 Task: Add a signature Jordan Davis containing Best wishes for a happy National Disability Day, Jordan Davis to email address softage.5@softage.net and add a label Coding
Action: Mouse moved to (995, 81)
Screenshot: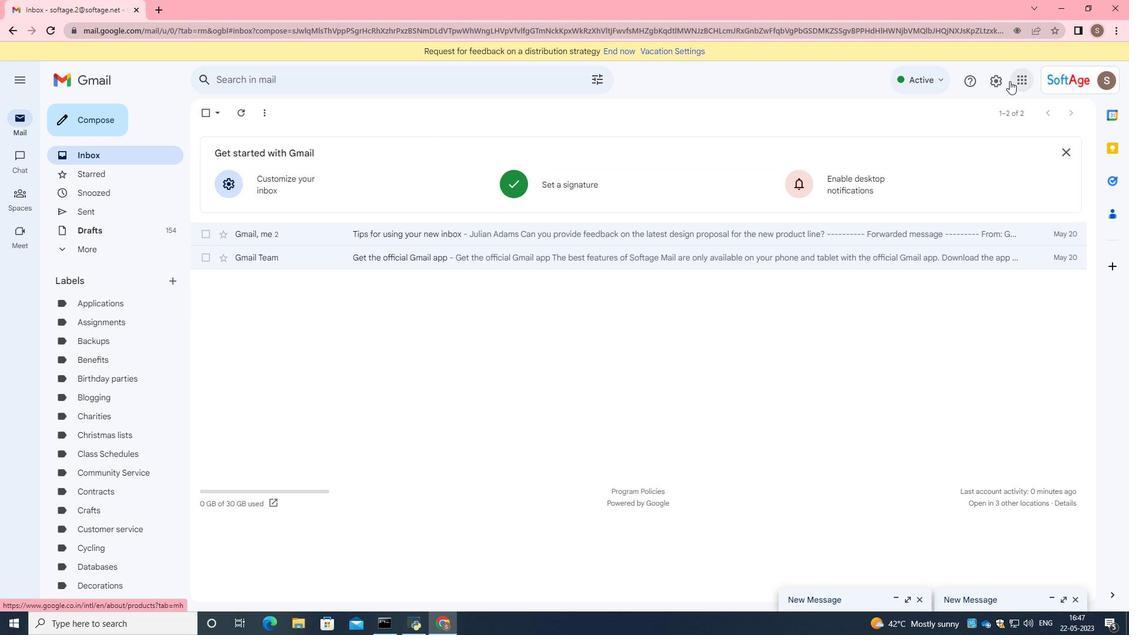 
Action: Mouse pressed left at (995, 81)
Screenshot: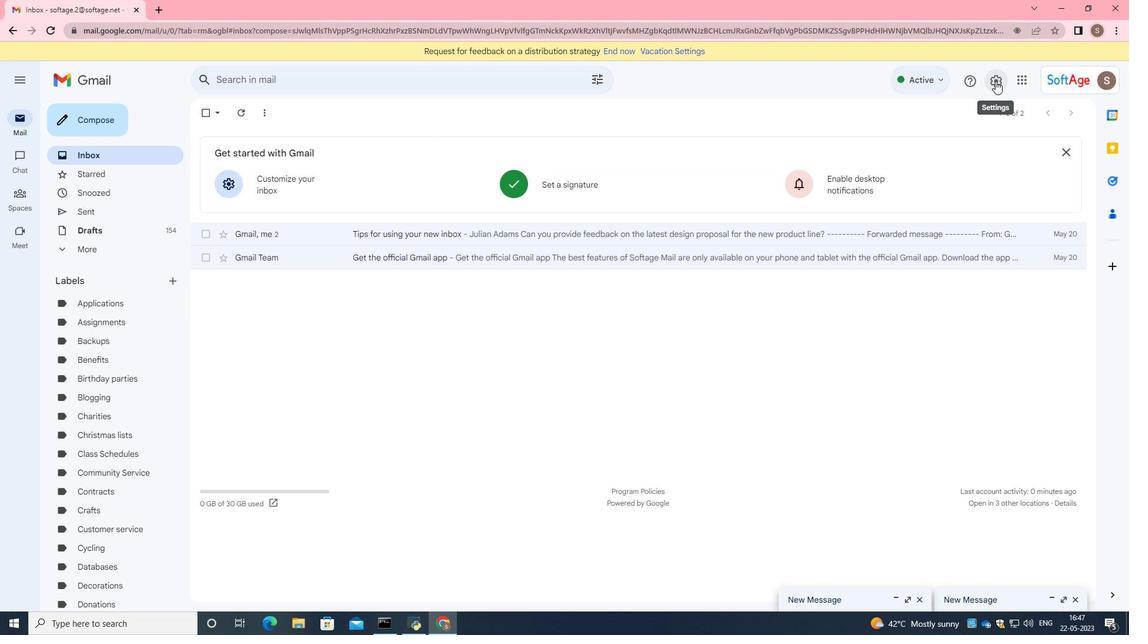 
Action: Mouse moved to (979, 134)
Screenshot: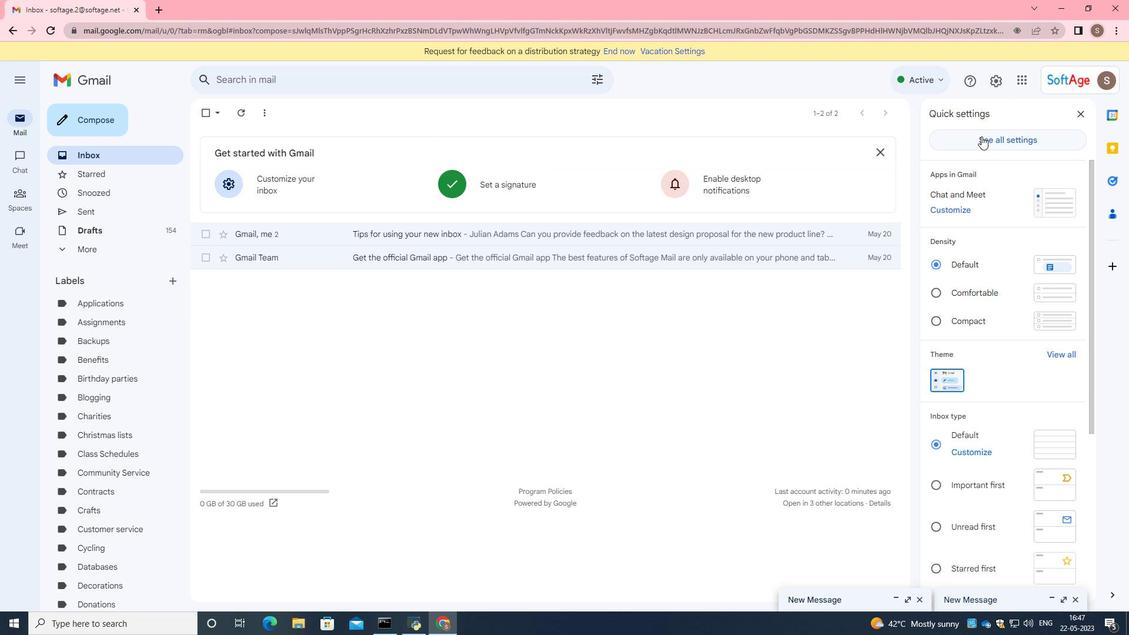 
Action: Mouse pressed left at (979, 134)
Screenshot: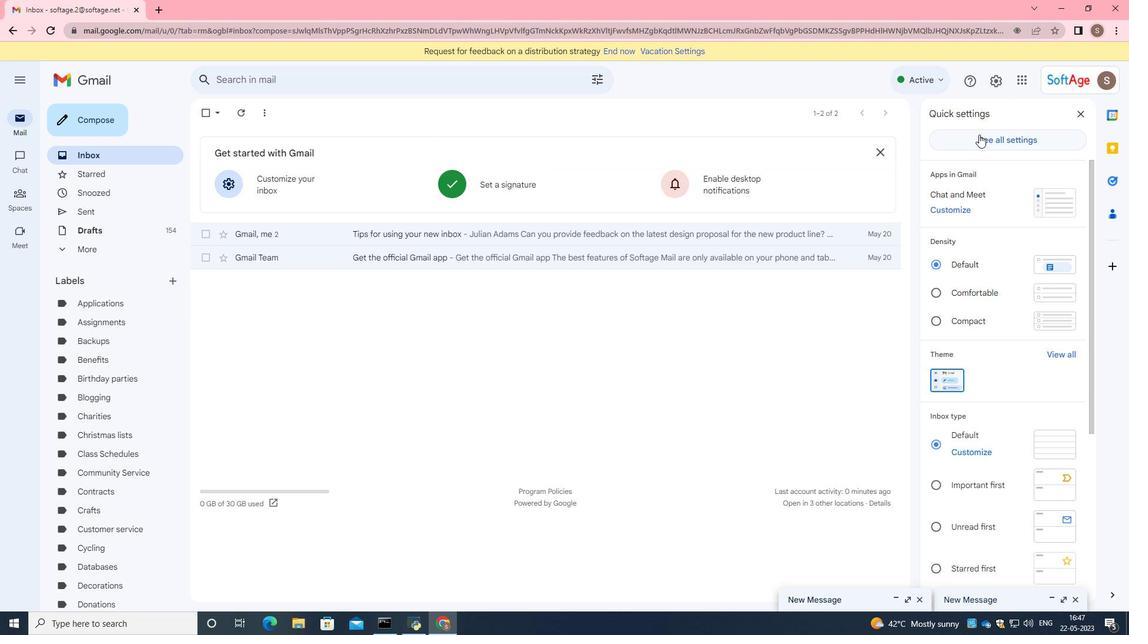 
Action: Mouse moved to (739, 291)
Screenshot: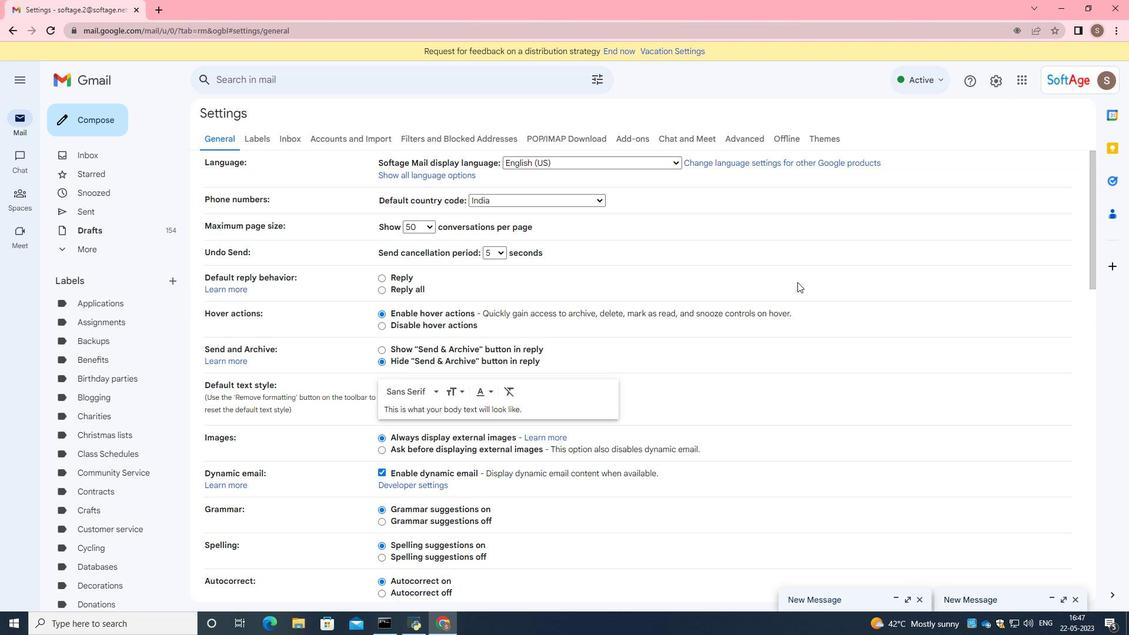 
Action: Mouse scrolled (739, 290) with delta (0, 0)
Screenshot: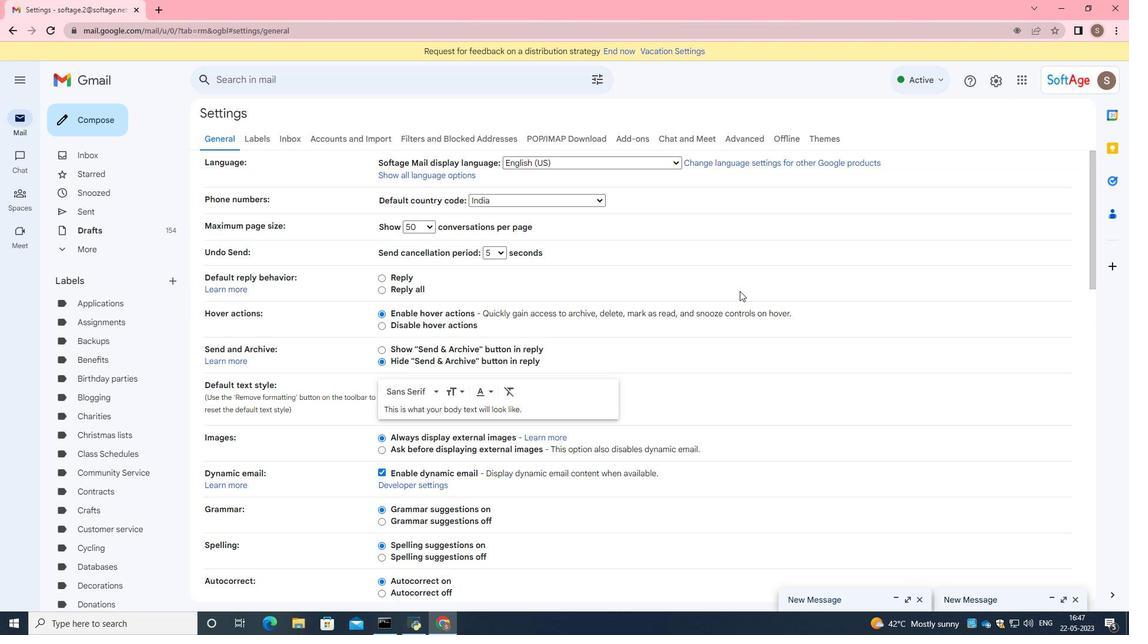 
Action: Mouse scrolled (739, 290) with delta (0, 0)
Screenshot: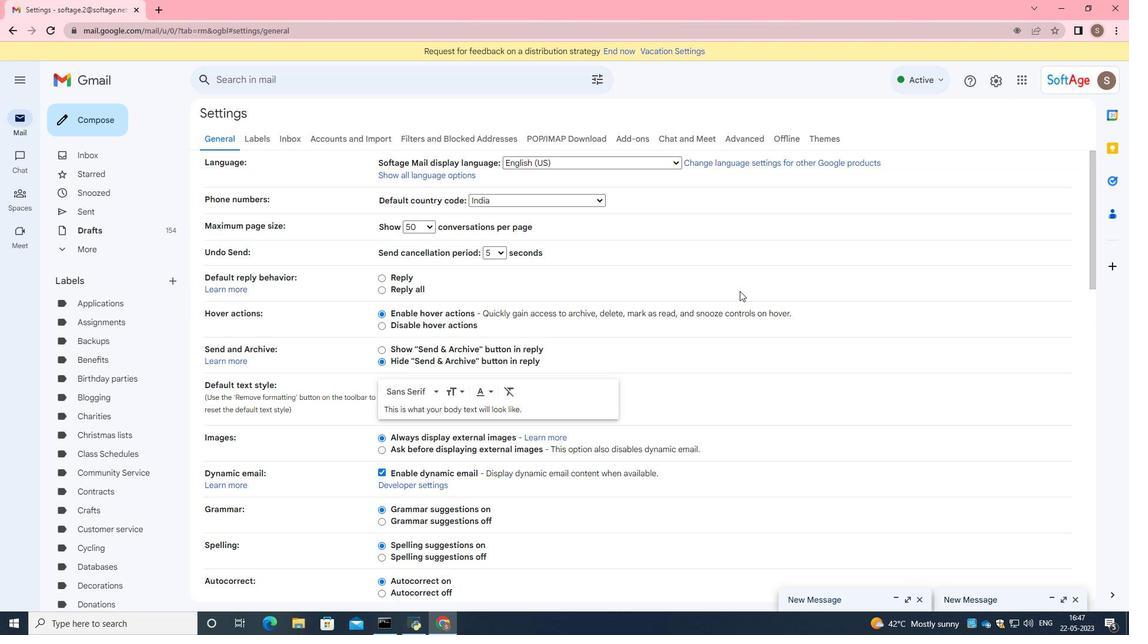 
Action: Mouse scrolled (739, 290) with delta (0, 0)
Screenshot: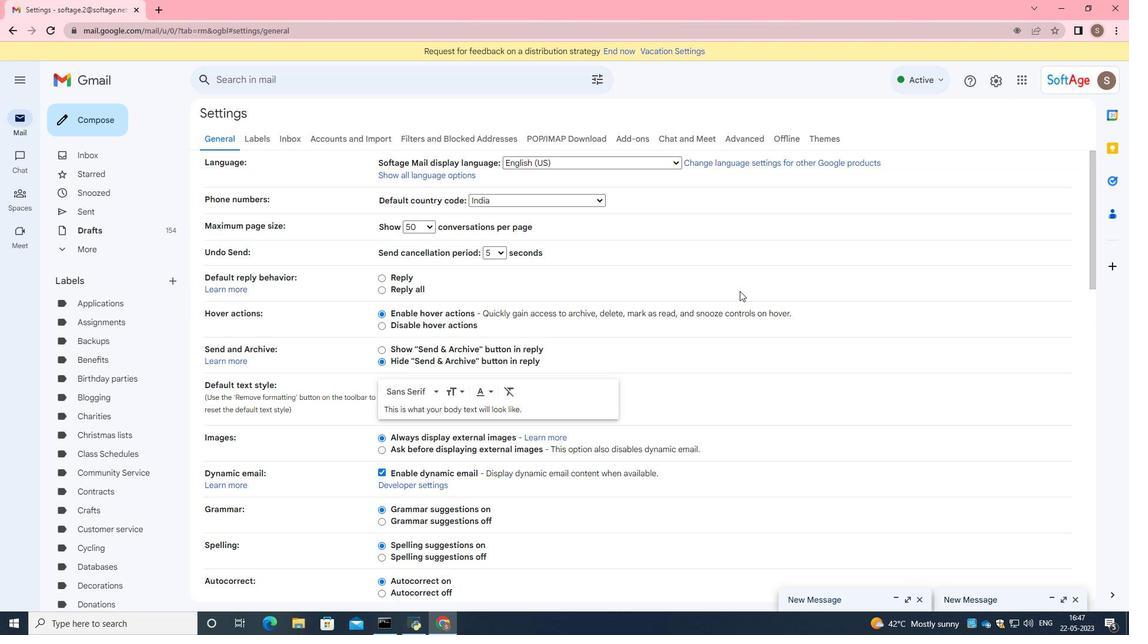 
Action: Mouse scrolled (739, 290) with delta (0, 0)
Screenshot: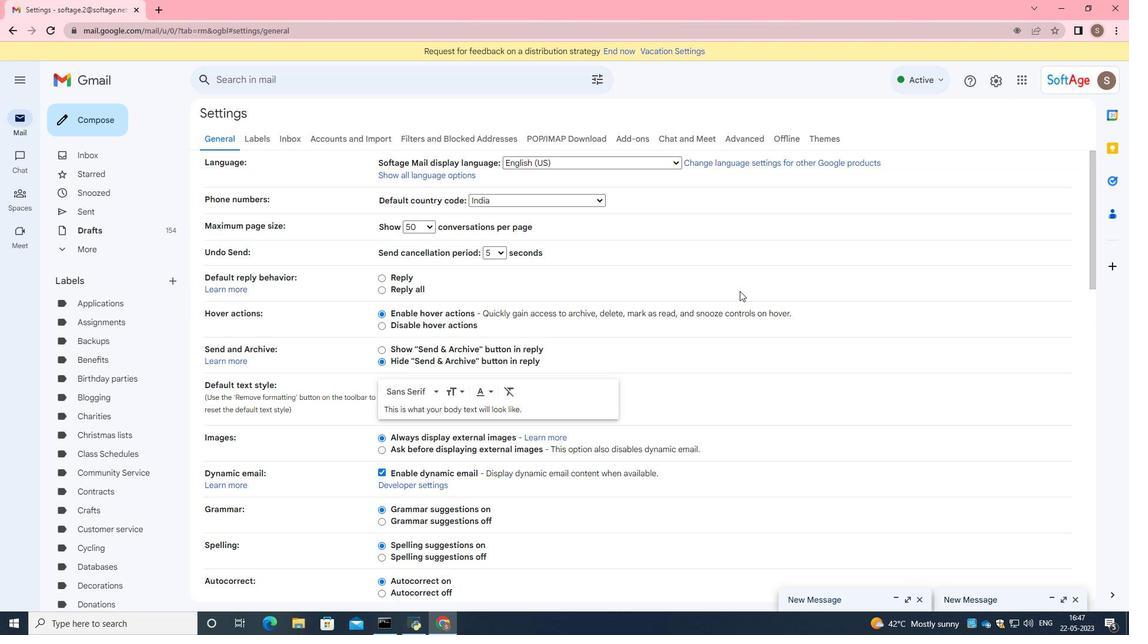 
Action: Mouse scrolled (739, 290) with delta (0, 0)
Screenshot: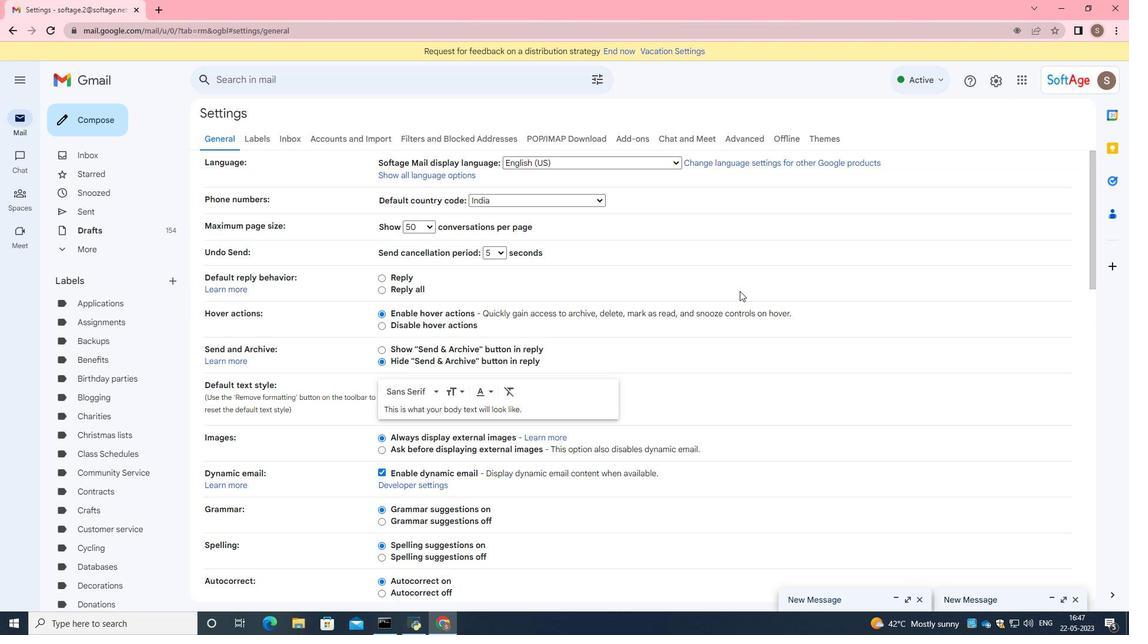 
Action: Mouse scrolled (739, 290) with delta (0, 0)
Screenshot: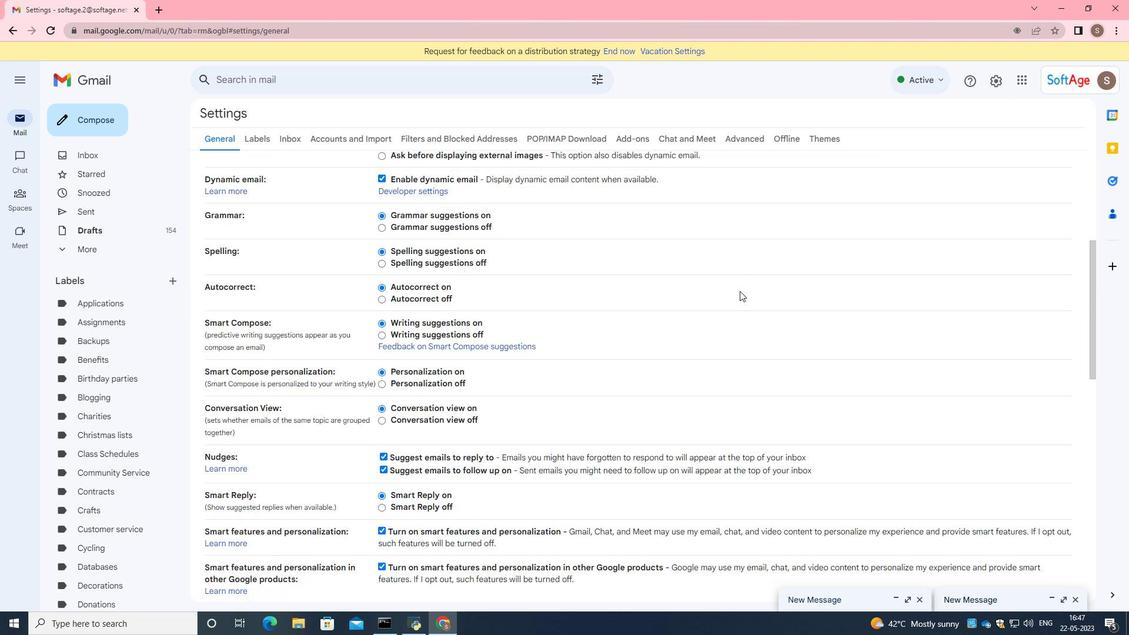 
Action: Mouse scrolled (739, 290) with delta (0, 0)
Screenshot: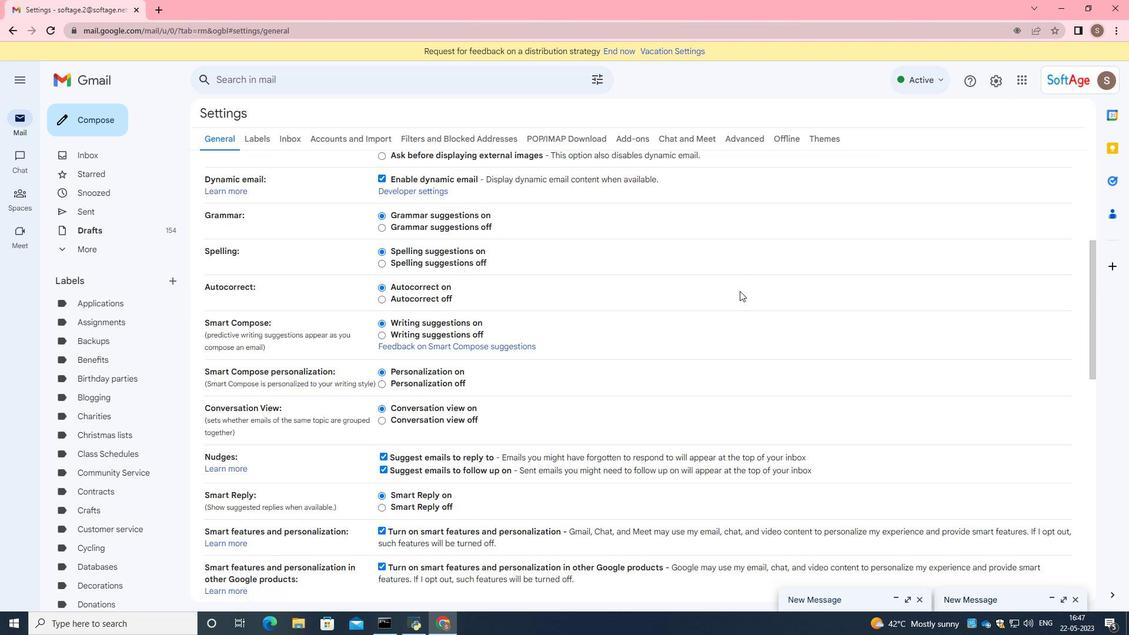 
Action: Mouse scrolled (739, 290) with delta (0, 0)
Screenshot: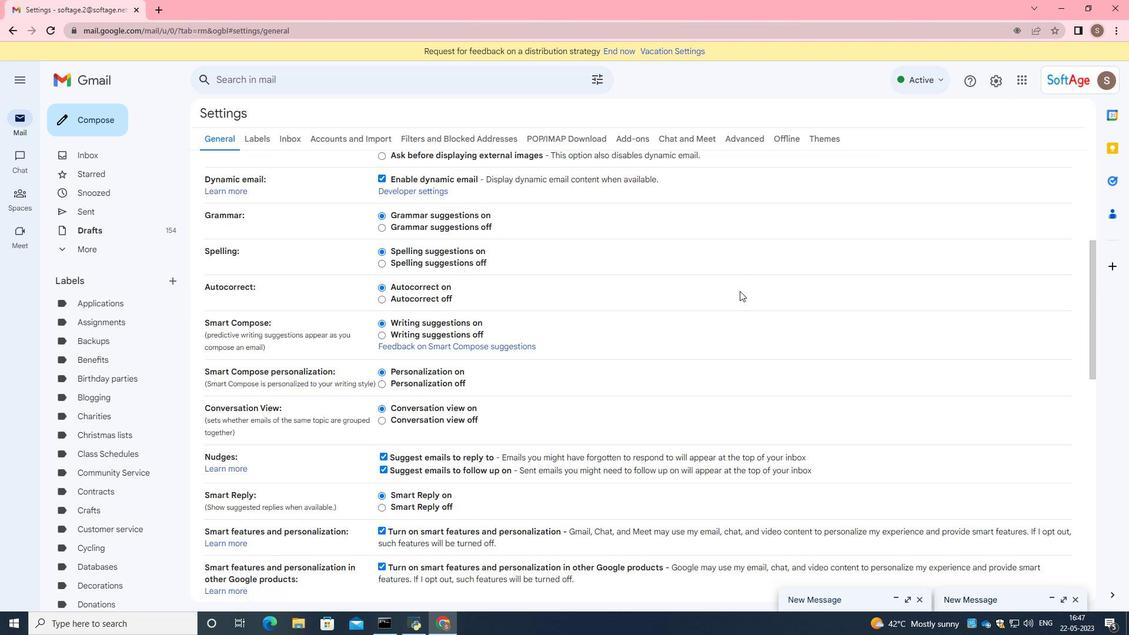 
Action: Mouse scrolled (739, 290) with delta (0, 0)
Screenshot: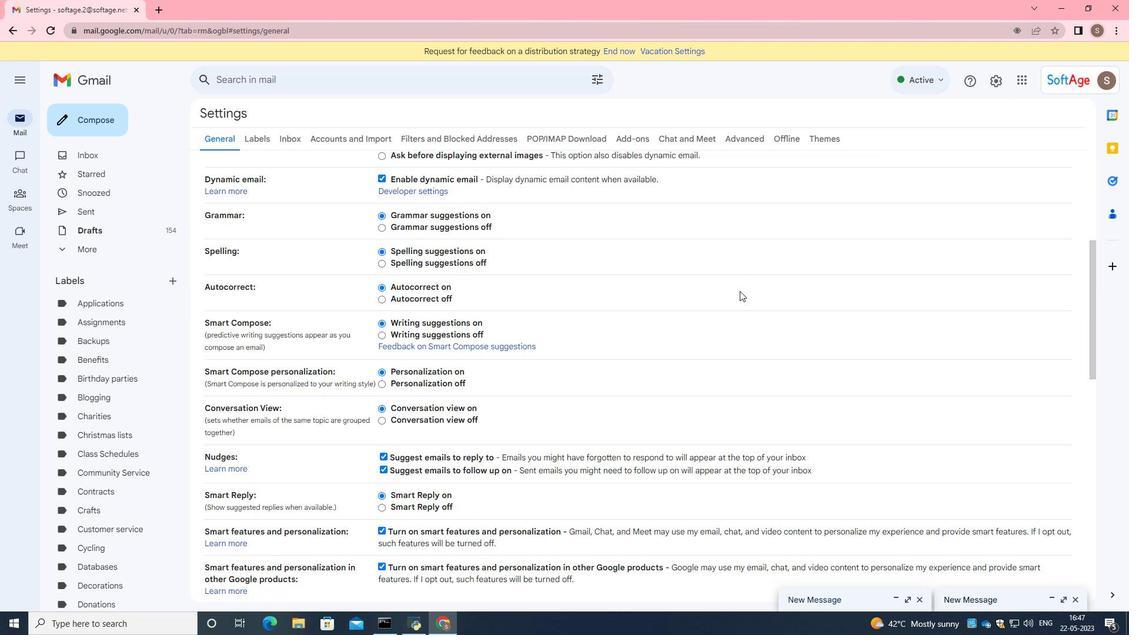 
Action: Mouse scrolled (739, 290) with delta (0, 0)
Screenshot: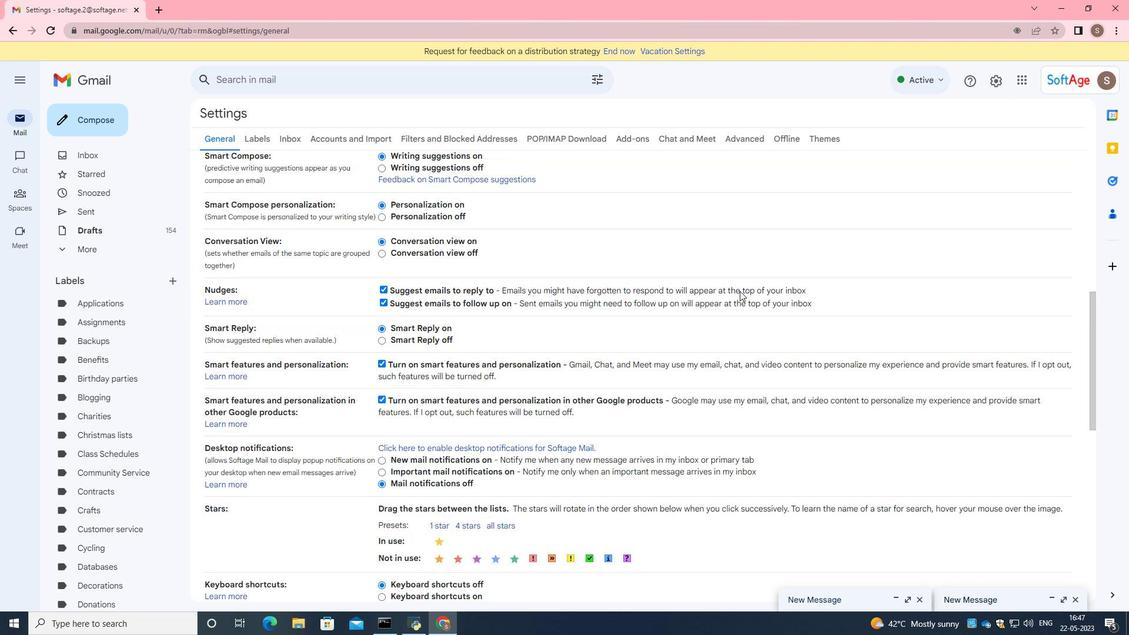 
Action: Mouse scrolled (739, 290) with delta (0, 0)
Screenshot: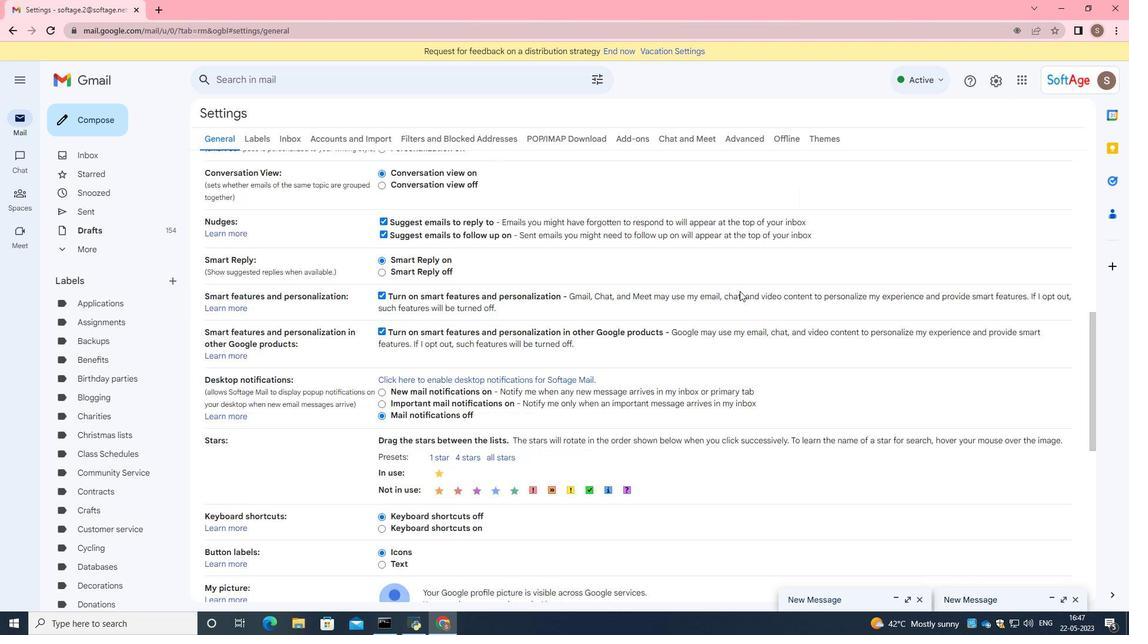
Action: Mouse scrolled (739, 290) with delta (0, 0)
Screenshot: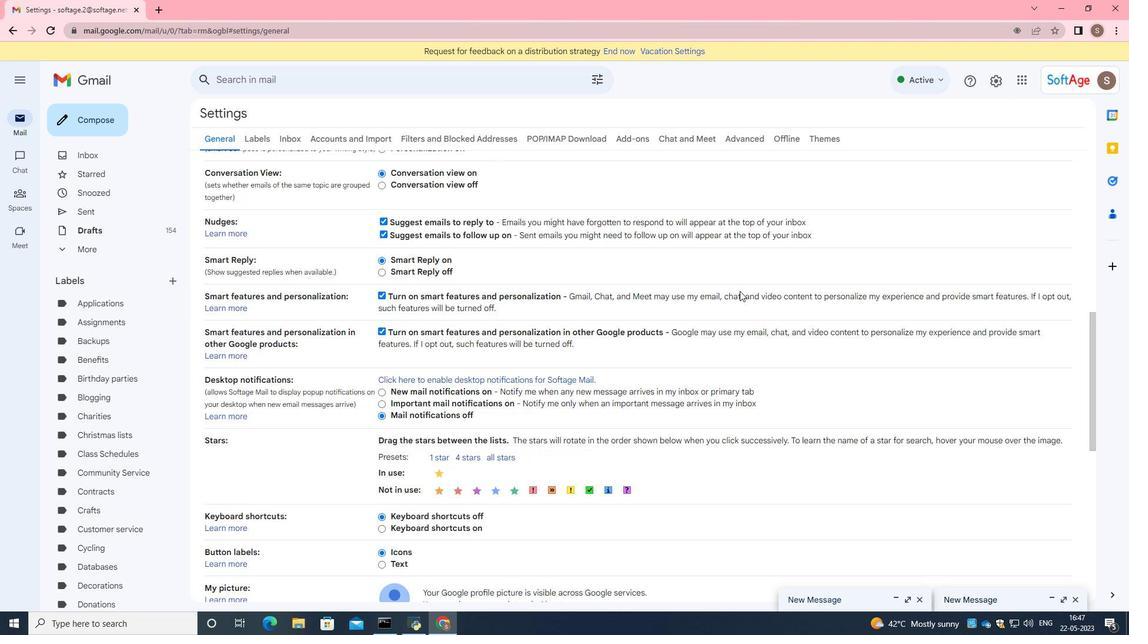 
Action: Mouse moved to (638, 386)
Screenshot: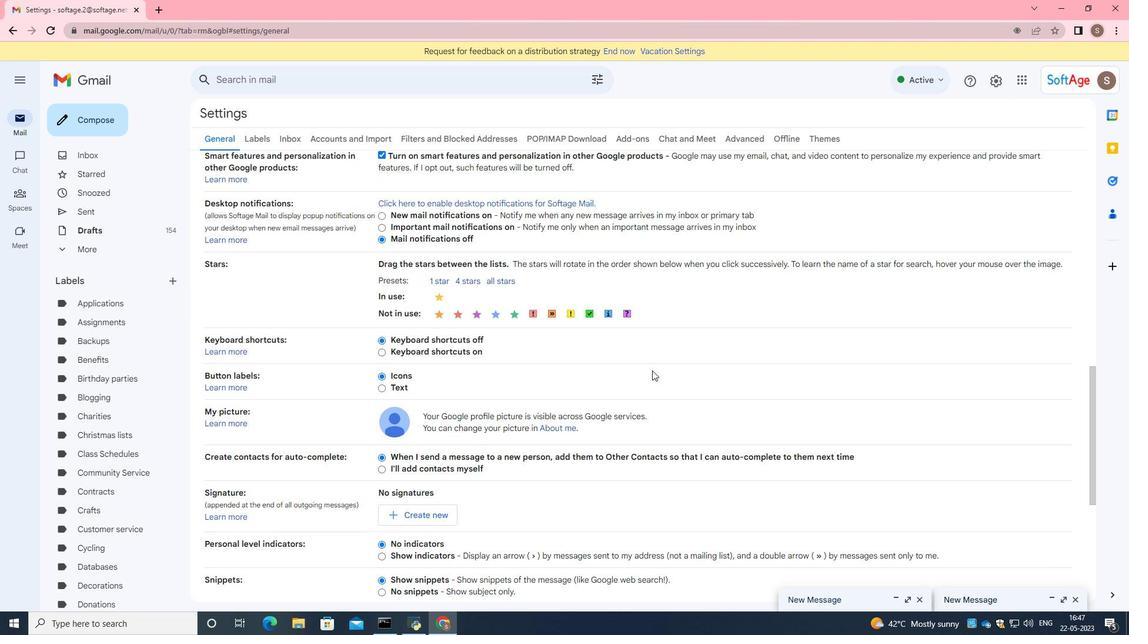 
Action: Mouse scrolled (638, 385) with delta (0, 0)
Screenshot: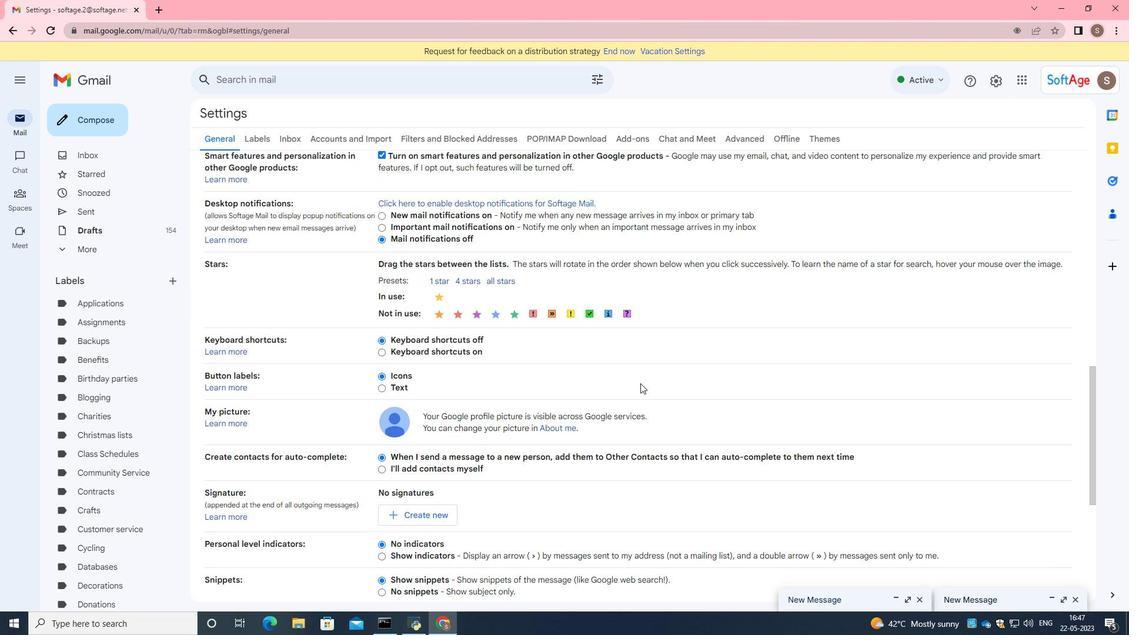 
Action: Mouse scrolled (638, 385) with delta (0, 0)
Screenshot: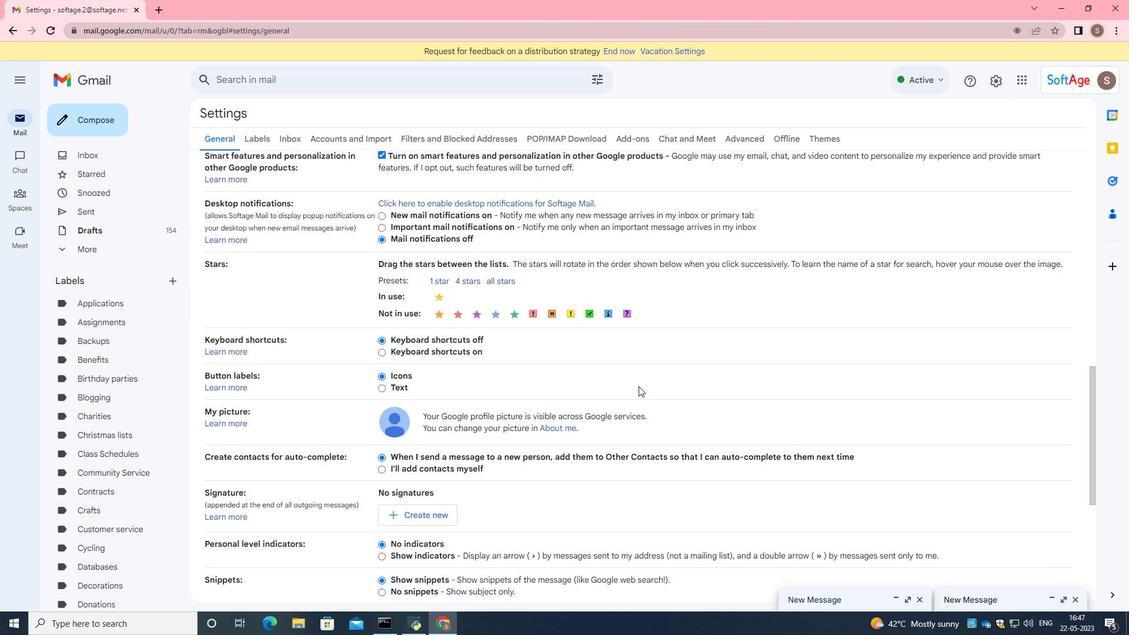 
Action: Mouse moved to (639, 386)
Screenshot: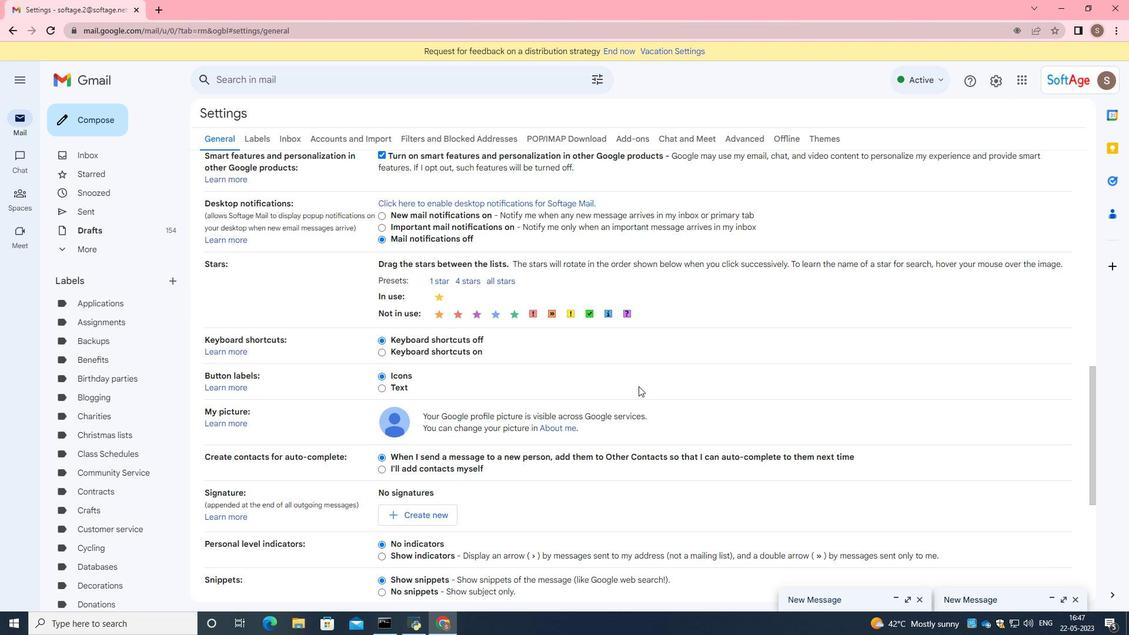 
Action: Mouse scrolled (639, 385) with delta (0, 0)
Screenshot: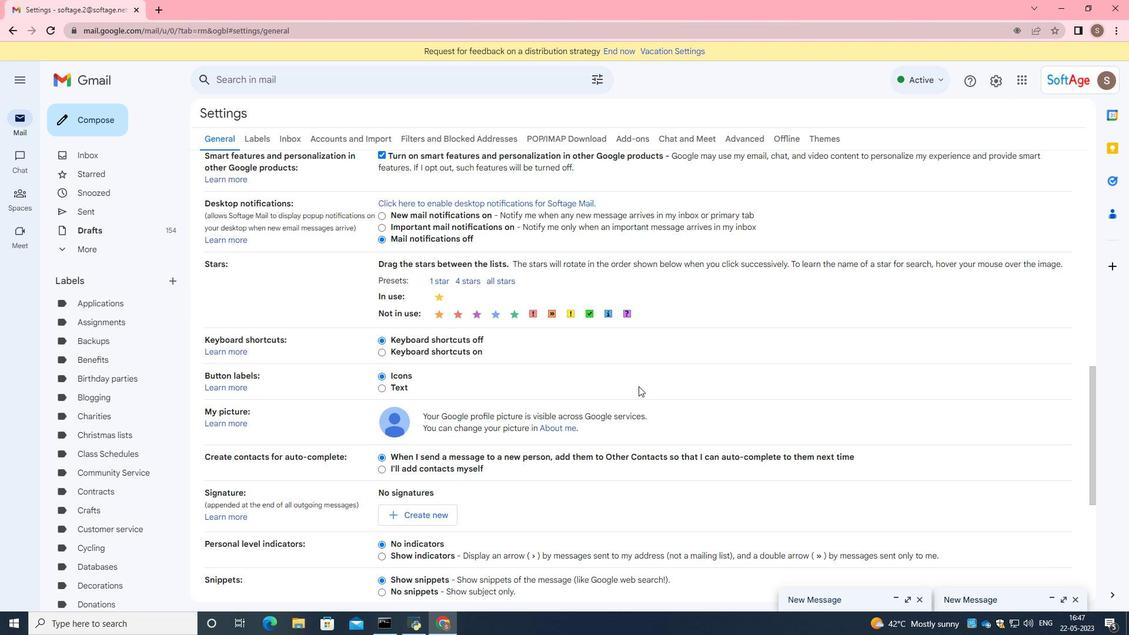 
Action: Mouse moved to (639, 386)
Screenshot: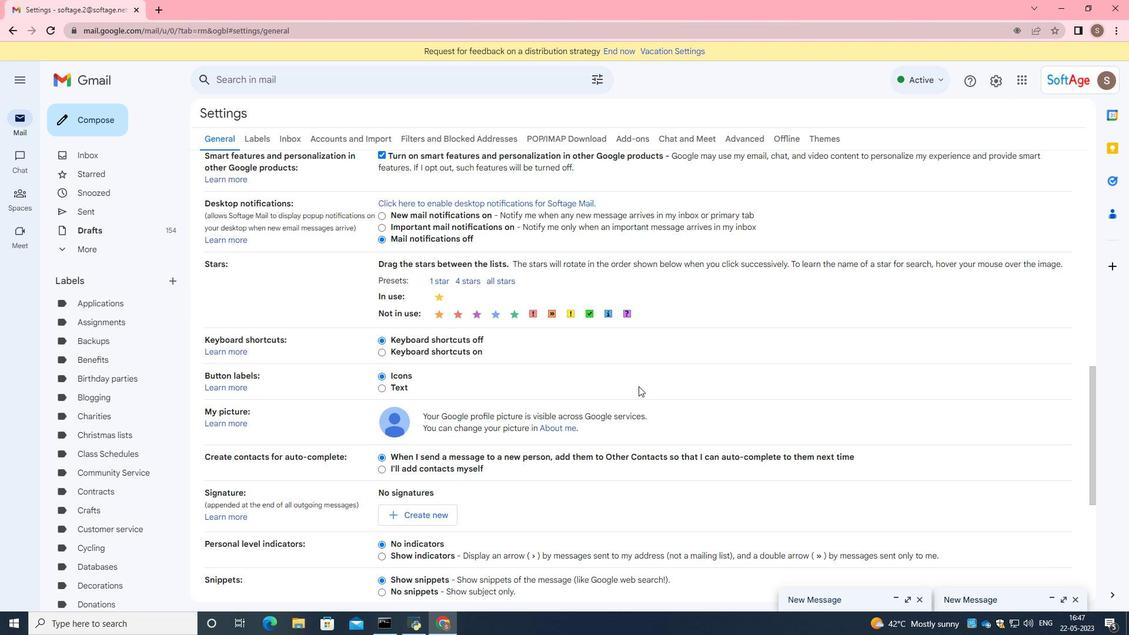
Action: Mouse scrolled (639, 385) with delta (0, 0)
Screenshot: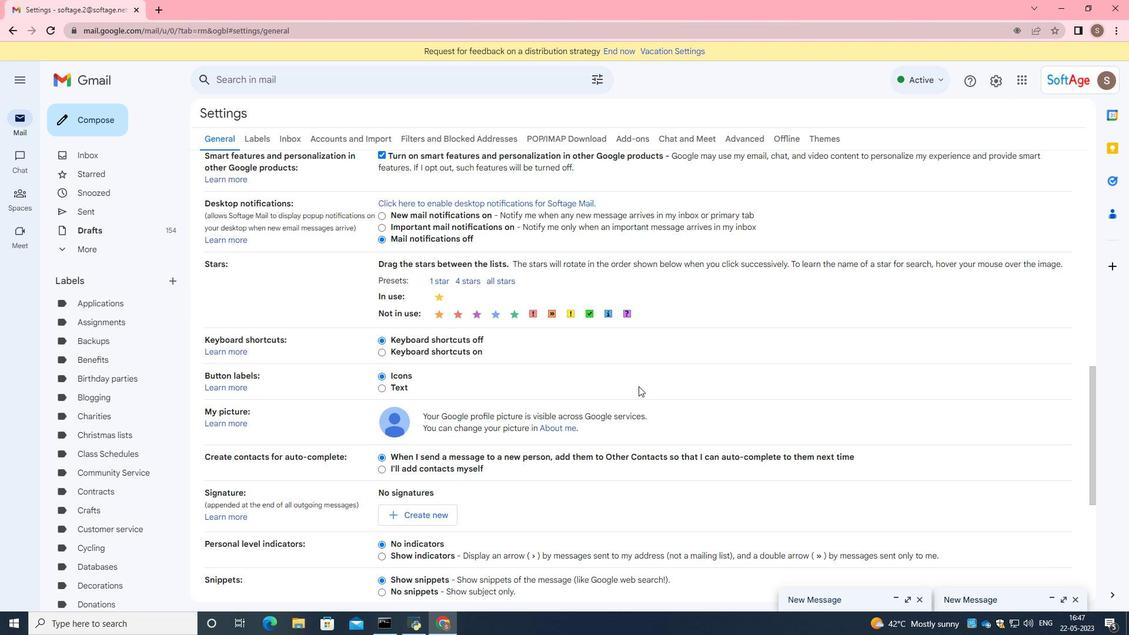
Action: Mouse moved to (643, 384)
Screenshot: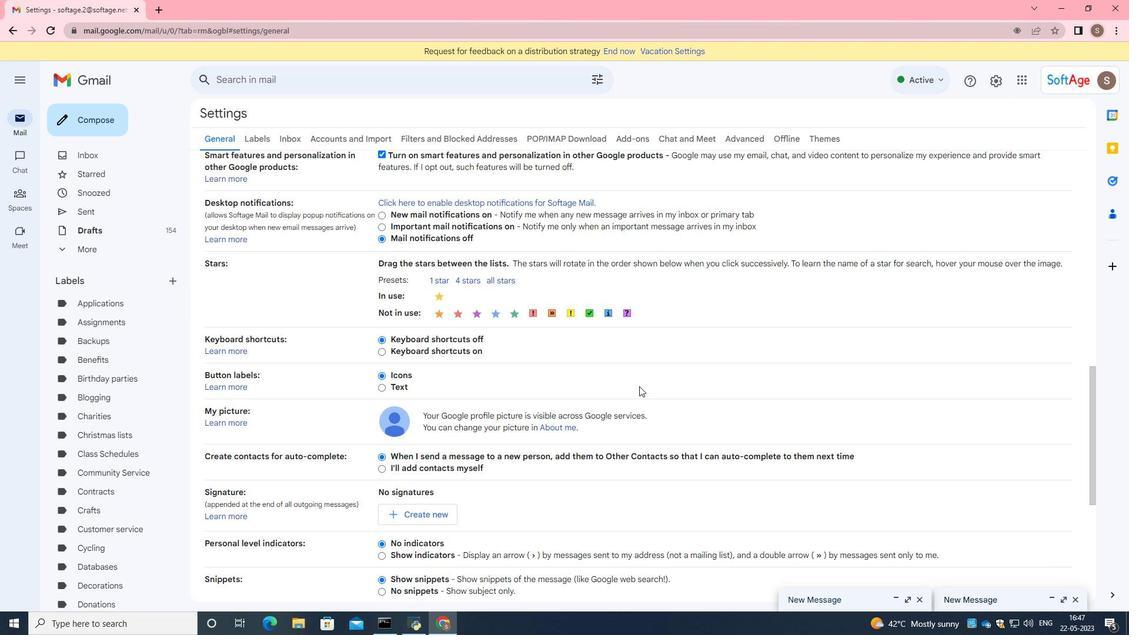 
Action: Mouse scrolled (642, 384) with delta (0, 0)
Screenshot: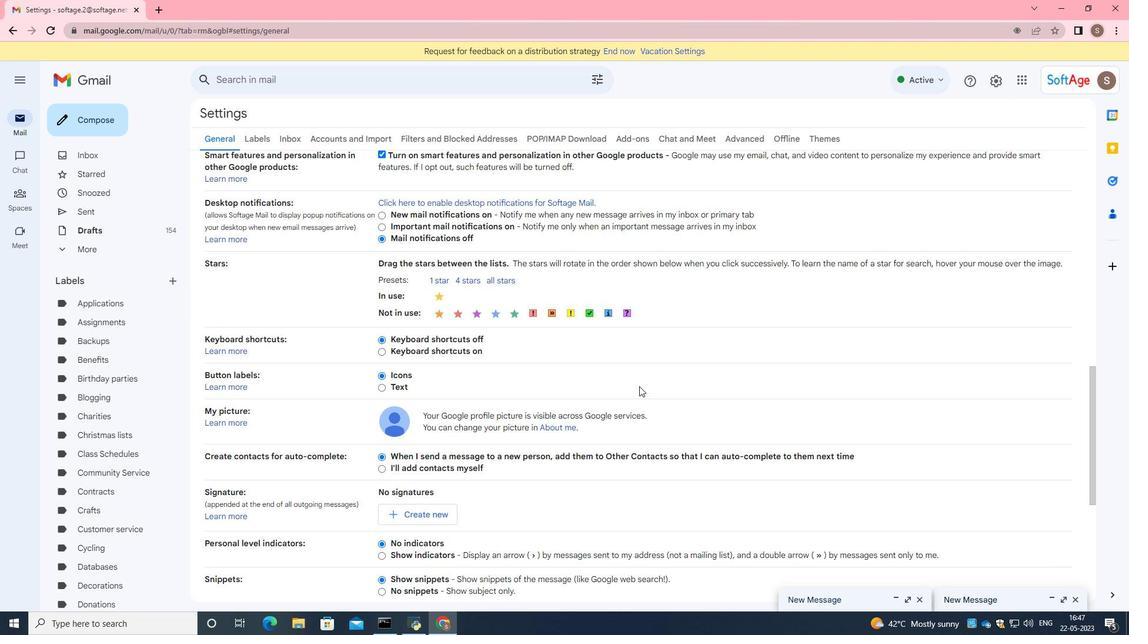 
Action: Mouse moved to (425, 227)
Screenshot: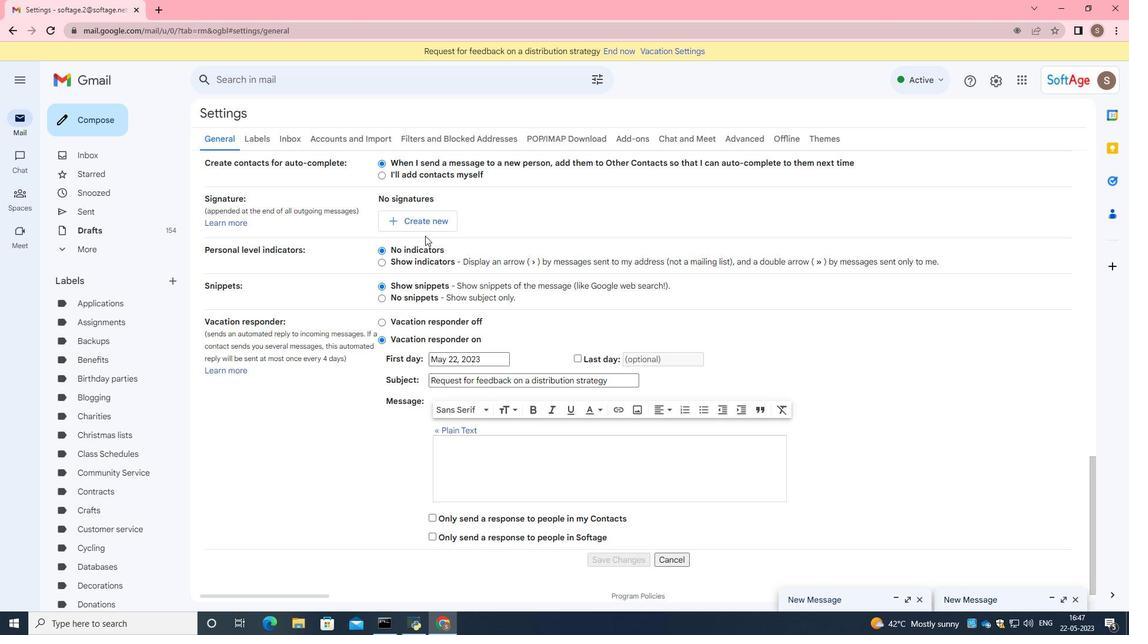 
Action: Mouse pressed left at (425, 227)
Screenshot: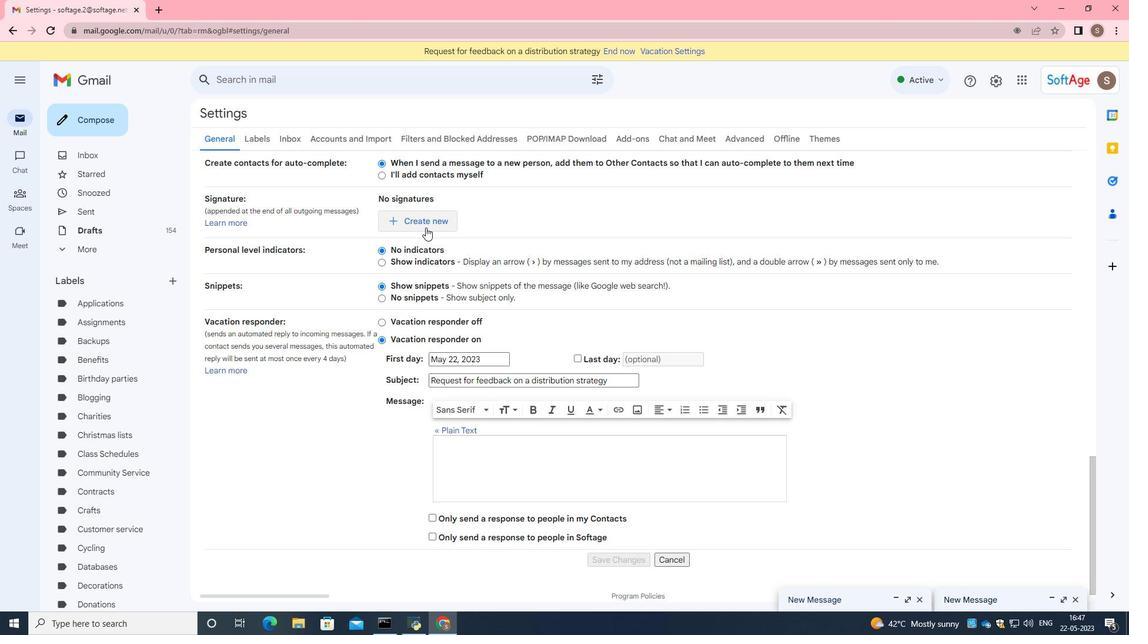 
Action: Mouse moved to (538, 309)
Screenshot: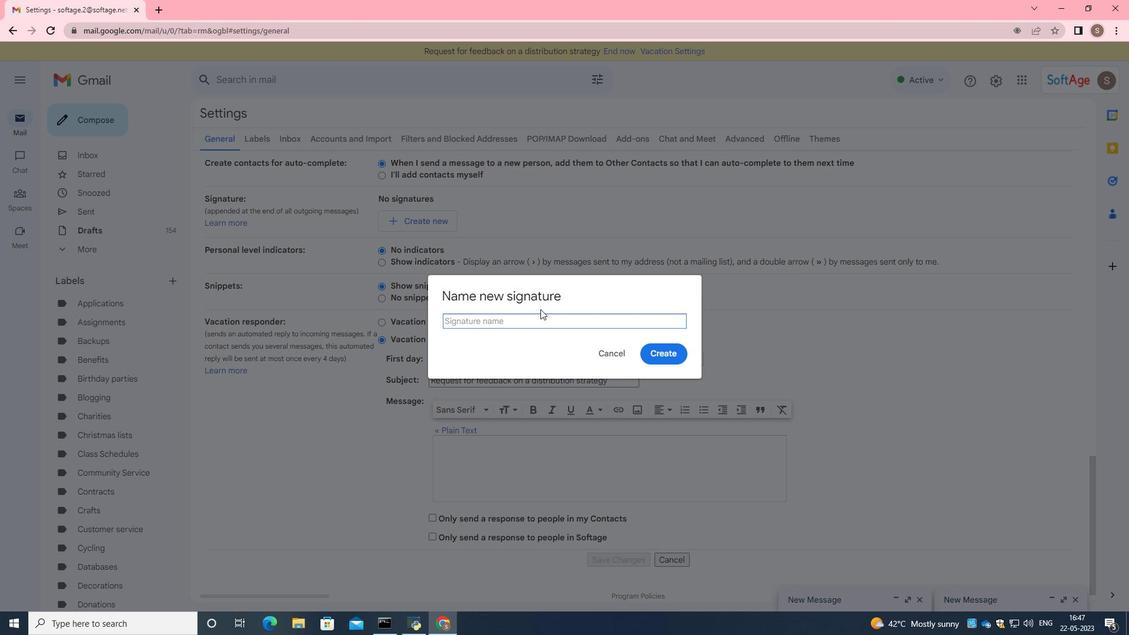 
Action: Key pressed <Key.caps_lock>J<Key.caps_lock>orden<Key.space><Key.caps_lock>D<Key.caps_lock>avis
Screenshot: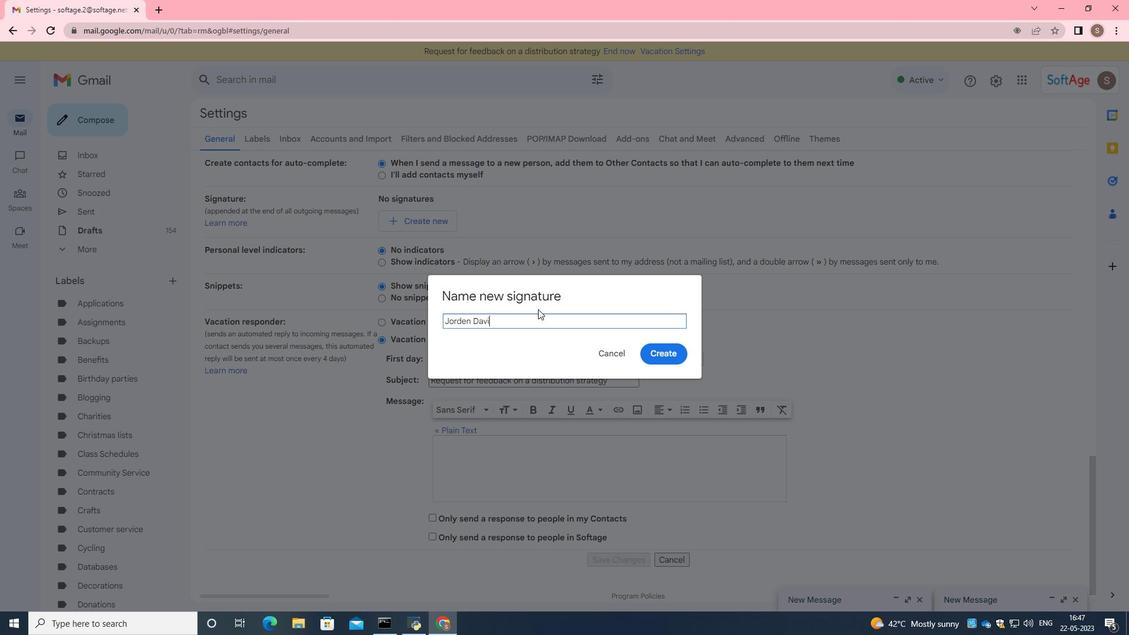 
Action: Mouse moved to (663, 348)
Screenshot: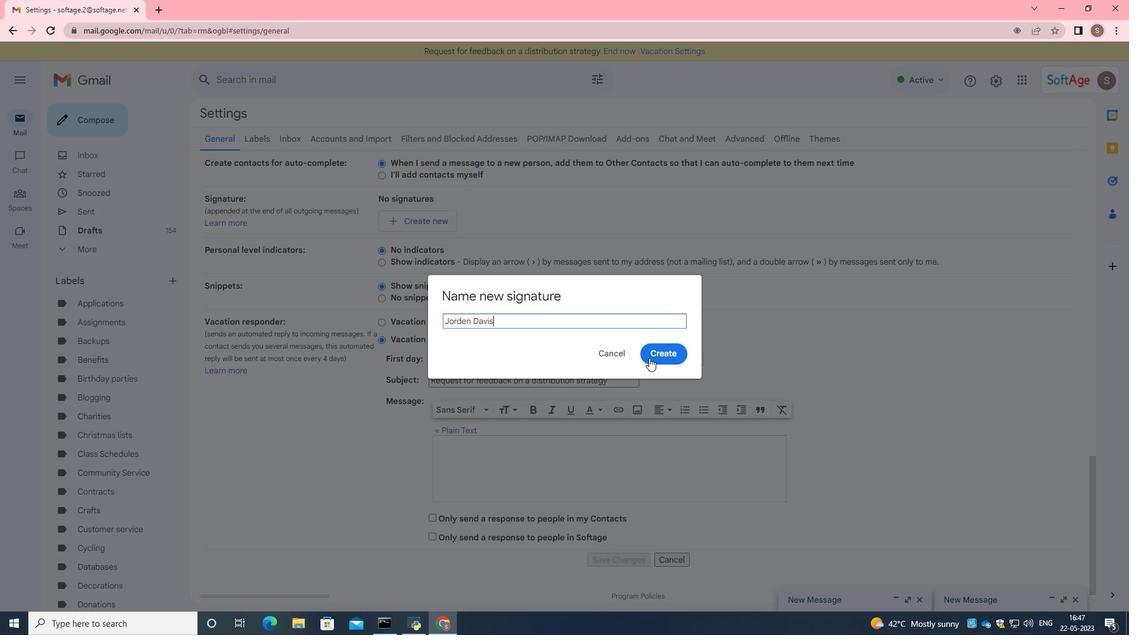 
Action: Mouse pressed left at (663, 348)
Screenshot: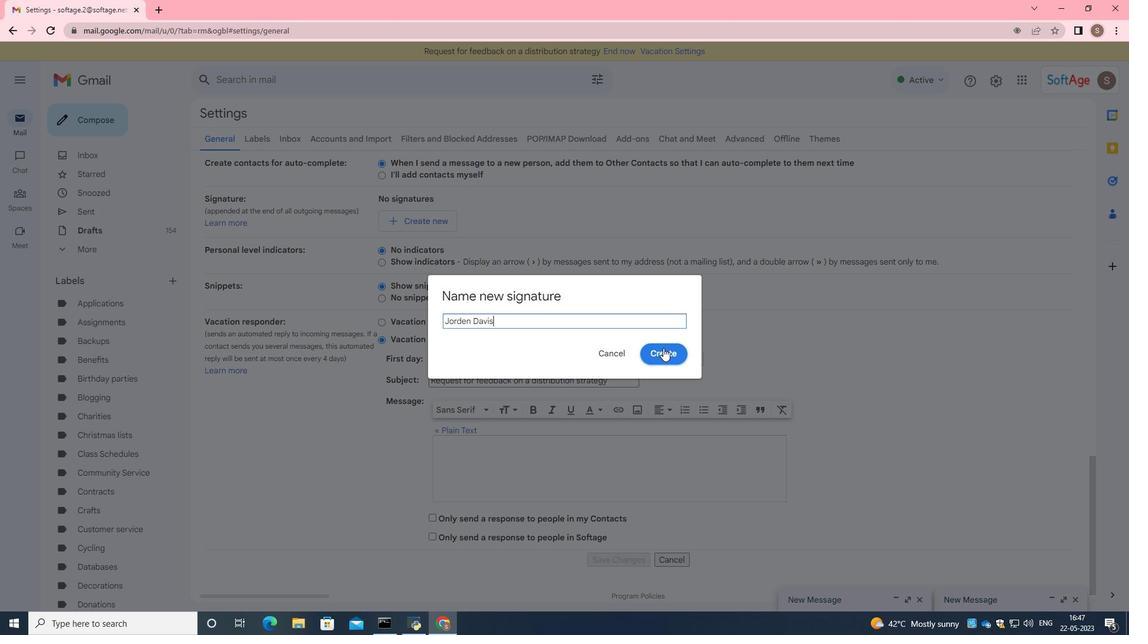 
Action: Mouse moved to (587, 236)
Screenshot: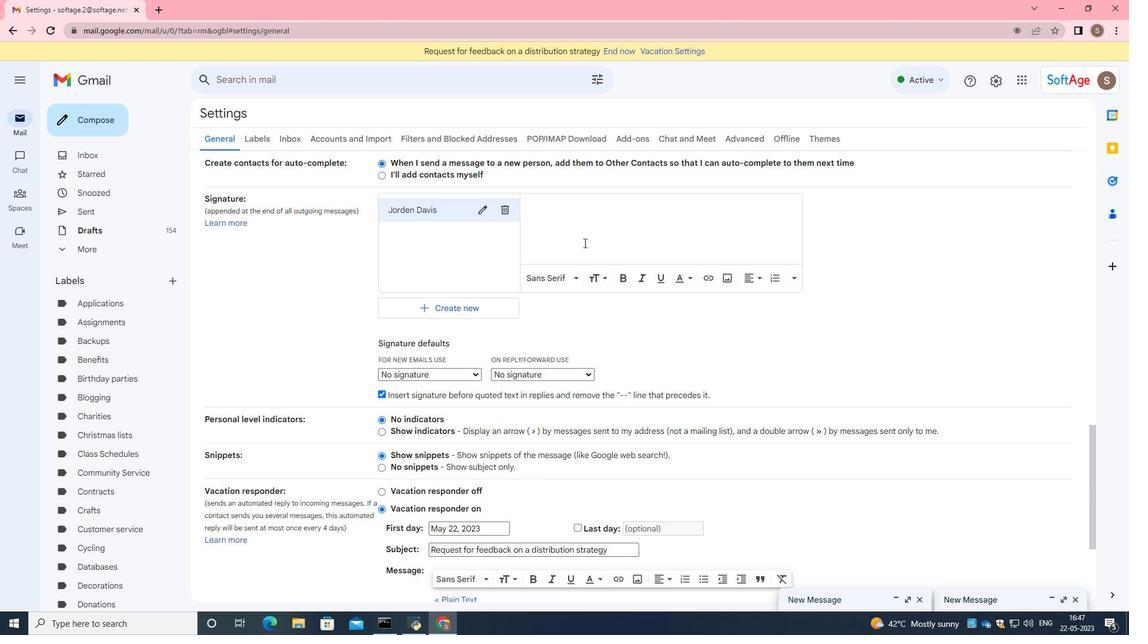 
Action: Mouse pressed left at (587, 236)
Screenshot: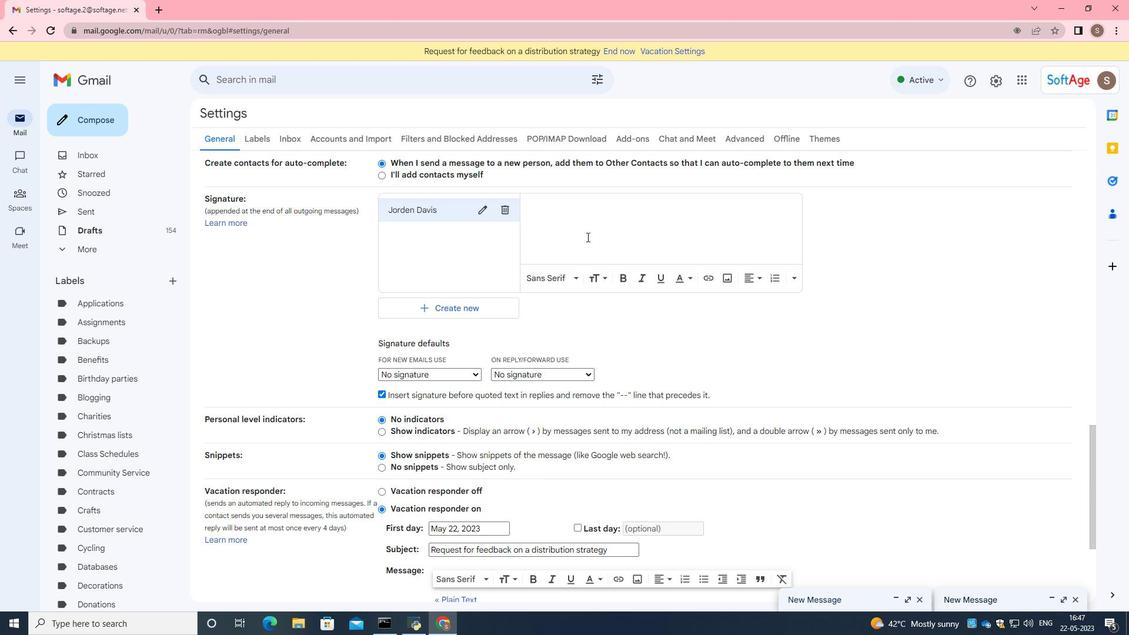 
Action: Key pressed <Key.caps_lock>B<Key.caps_lock>est<Key.space>wishes<Key.space>for<Key.space>a<Key.space>happy<Key.space><Key.caps_lock>N<Key.caps_lock>ational<Key.space><Key.caps_lock>D<Key.caps_lock>isability<Key.space><Key.caps_lock>D<Key.caps_lock>ay,<Key.enter><Key.caps_lock>J<Key.caps_lock>orden<Key.space><Key.caps_lock>D<Key.caps_lock>avis
Screenshot: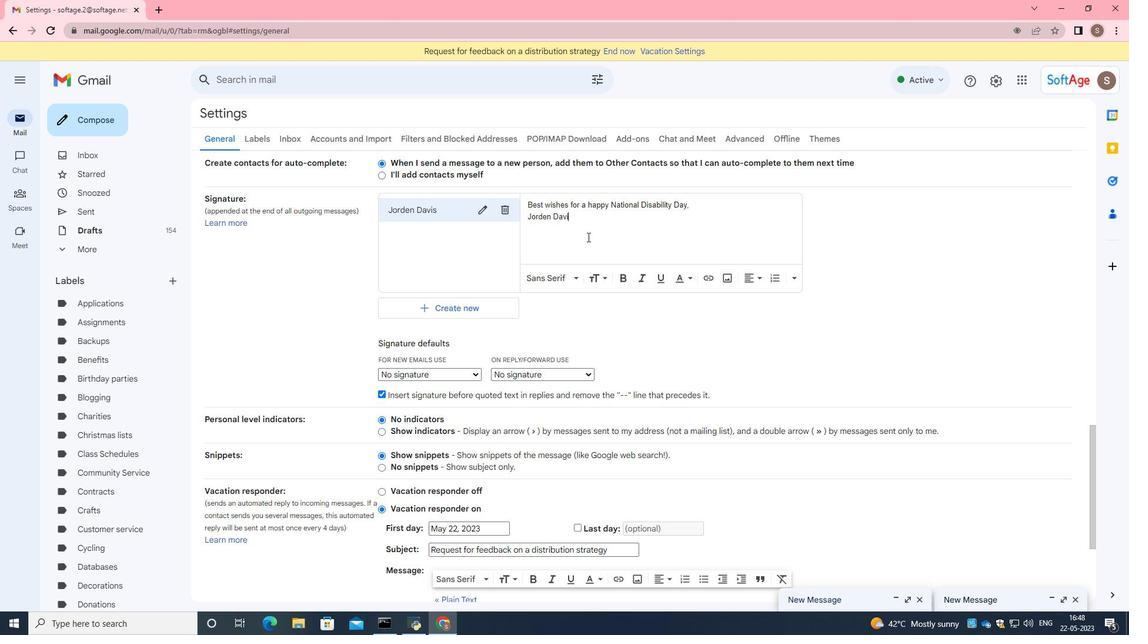 
Action: Mouse moved to (545, 296)
Screenshot: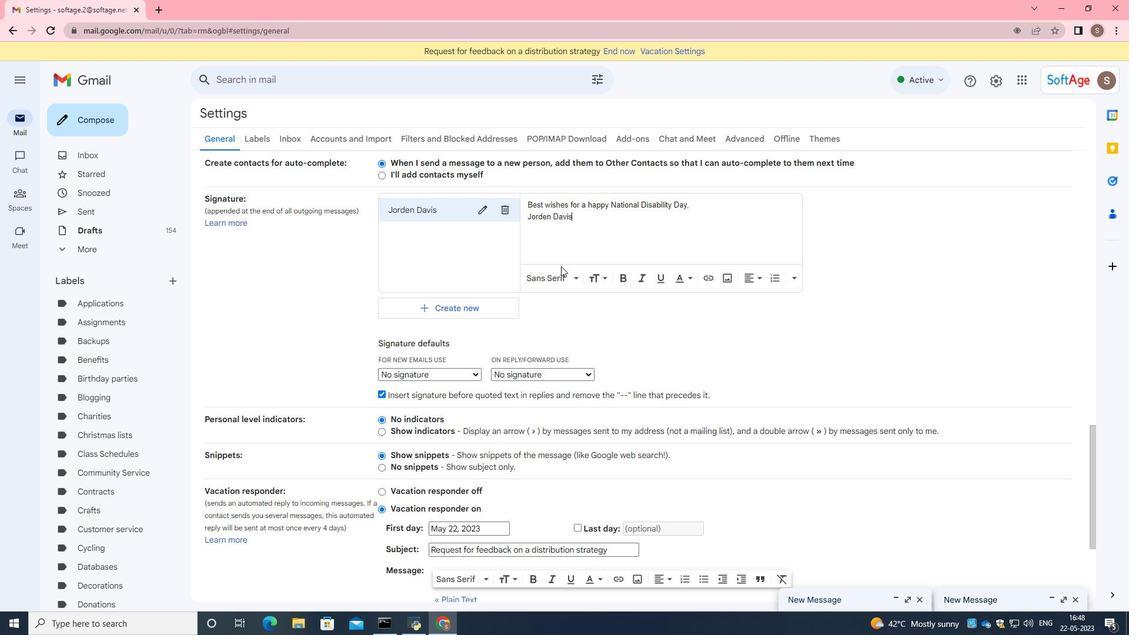 
Action: Mouse scrolled (545, 295) with delta (0, 0)
Screenshot: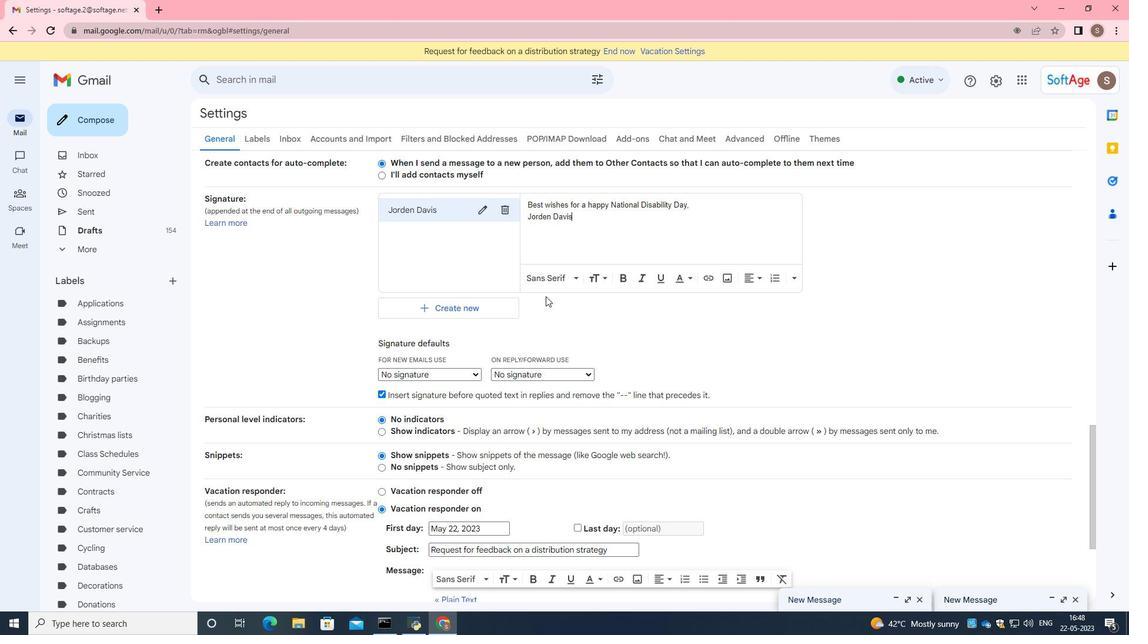 
Action: Mouse scrolled (545, 295) with delta (0, 0)
Screenshot: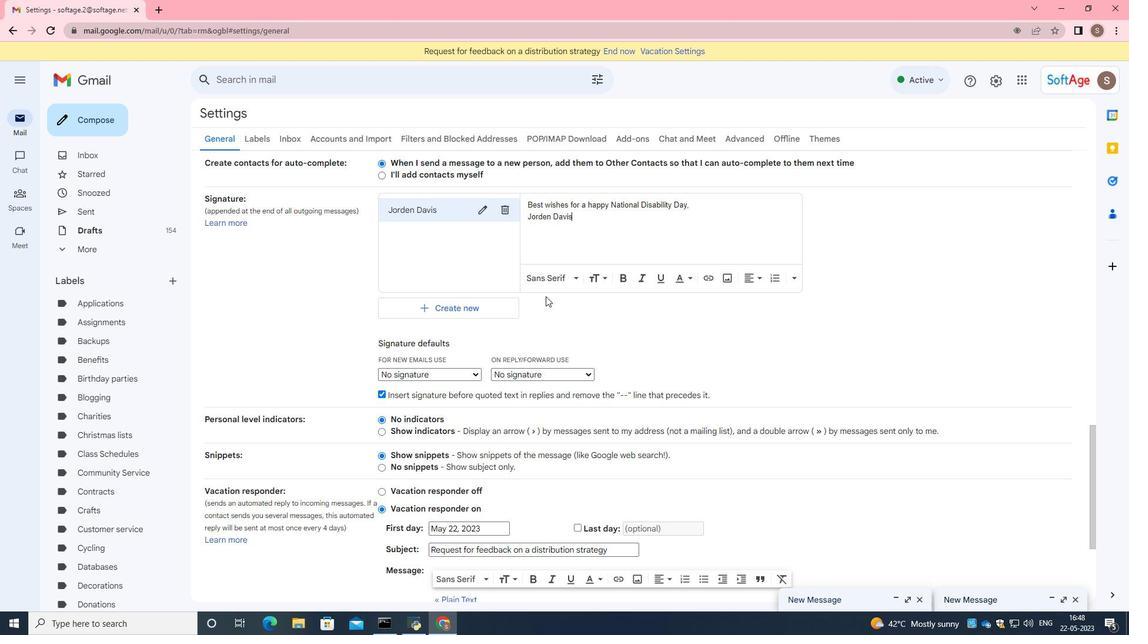 
Action: Mouse moved to (545, 296)
Screenshot: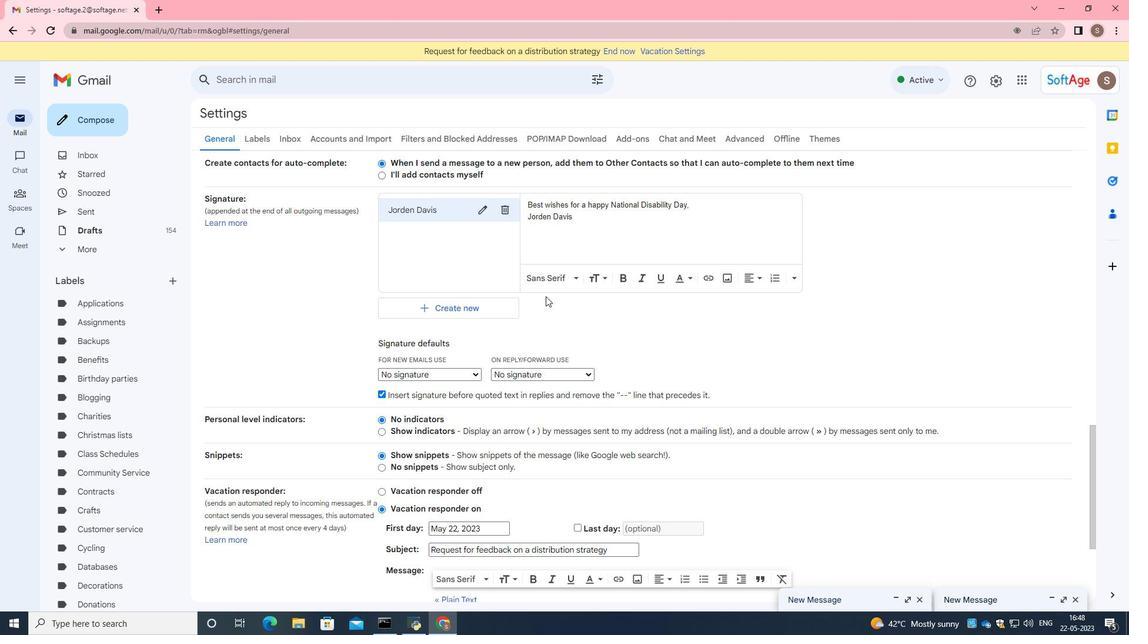 
Action: Mouse scrolled (545, 295) with delta (0, 0)
Screenshot: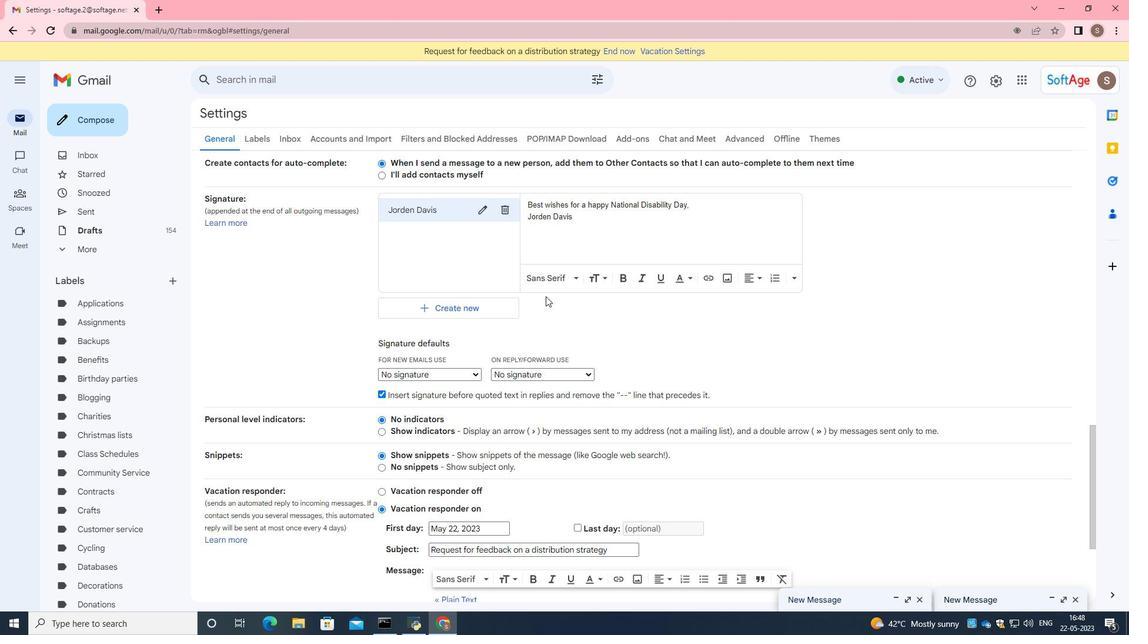 
Action: Mouse moved to (556, 280)
Screenshot: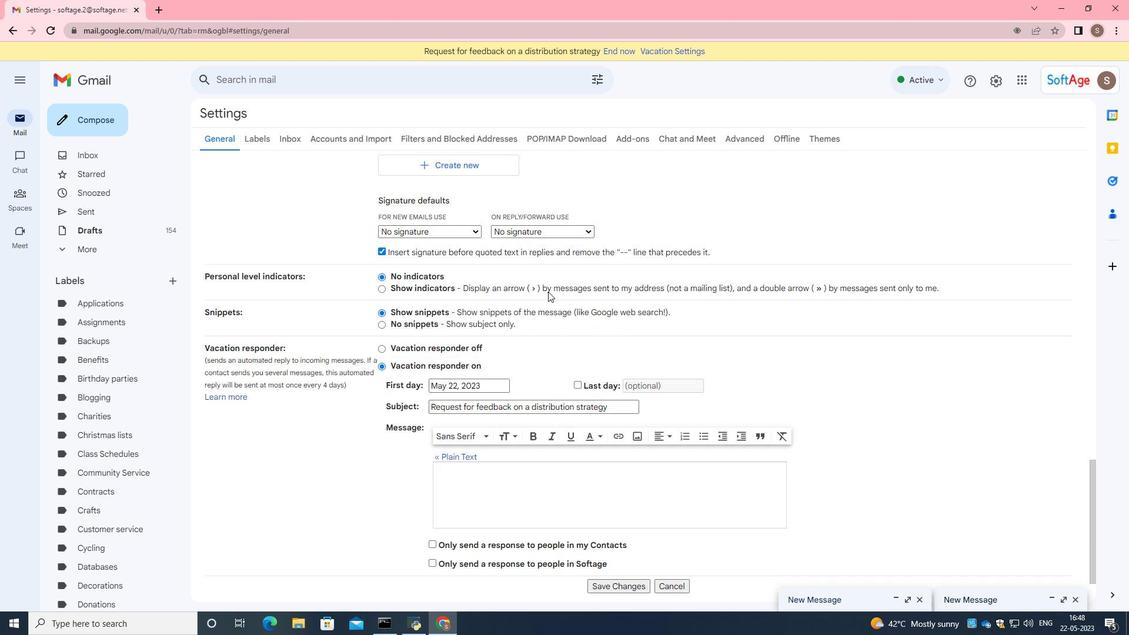 
Action: Mouse scrolled (556, 279) with delta (0, 0)
Screenshot: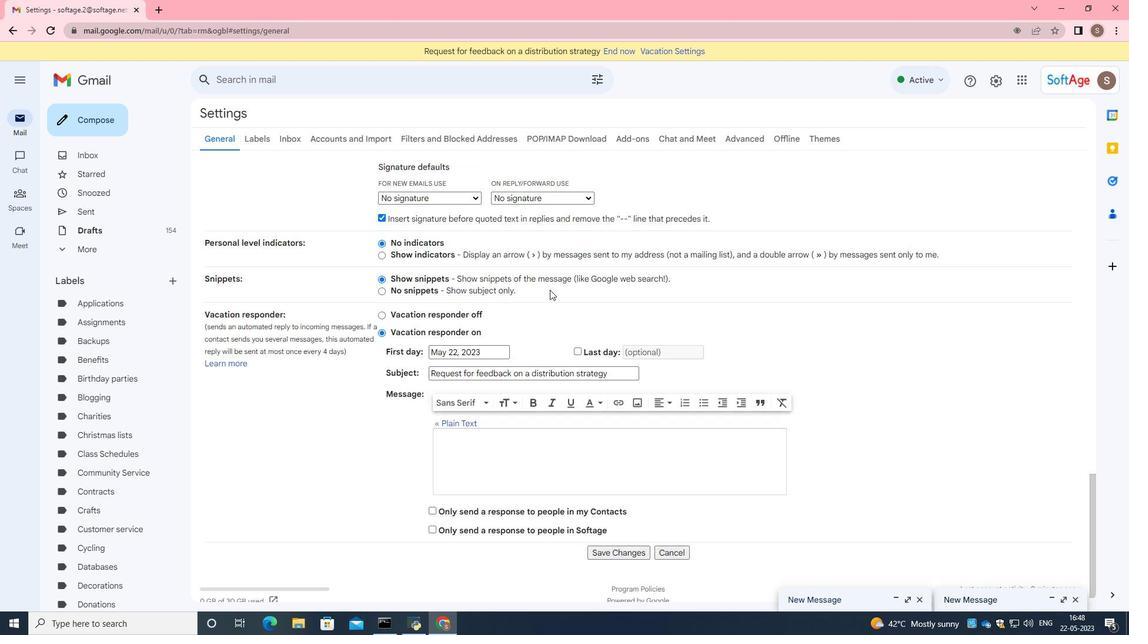 
Action: Mouse moved to (557, 279)
Screenshot: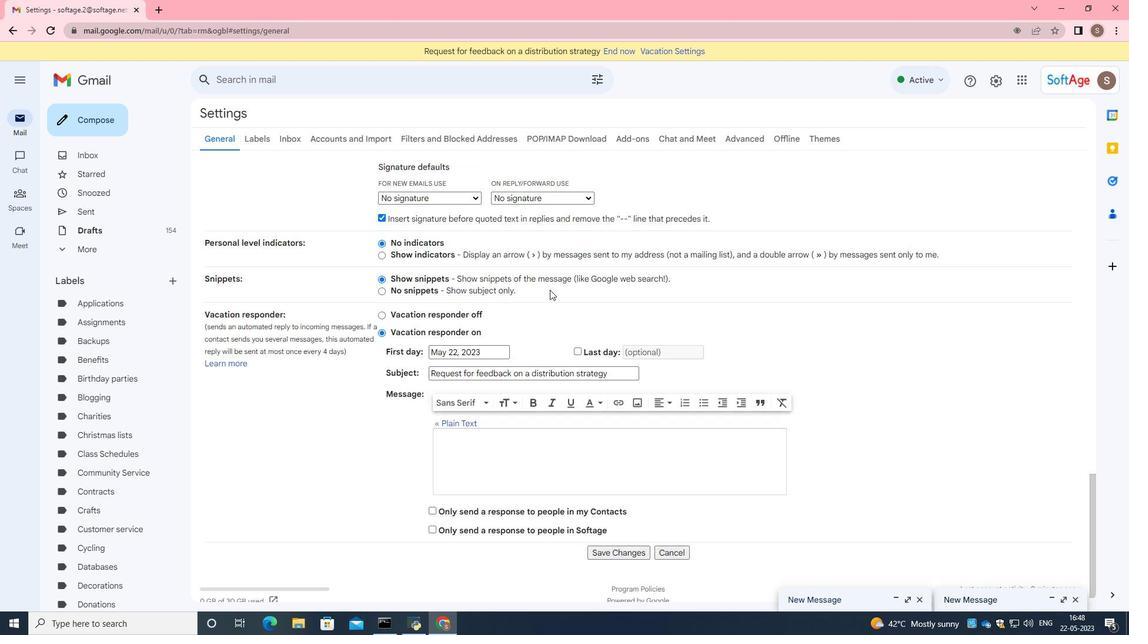 
Action: Mouse scrolled (557, 279) with delta (0, 0)
Screenshot: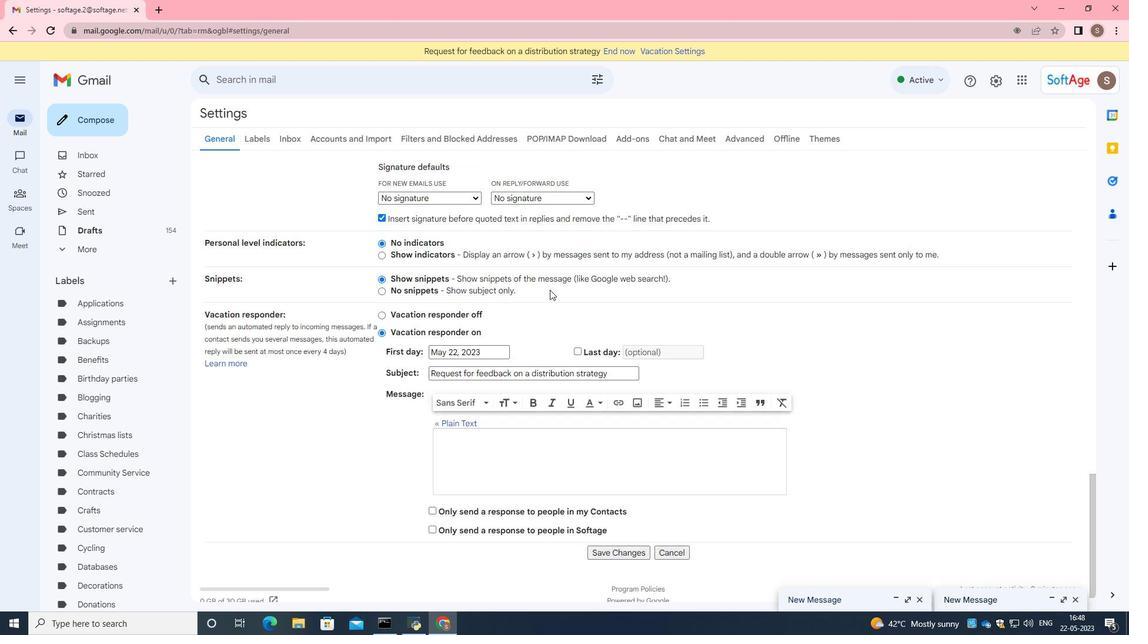 
Action: Mouse scrolled (557, 279) with delta (0, 0)
Screenshot: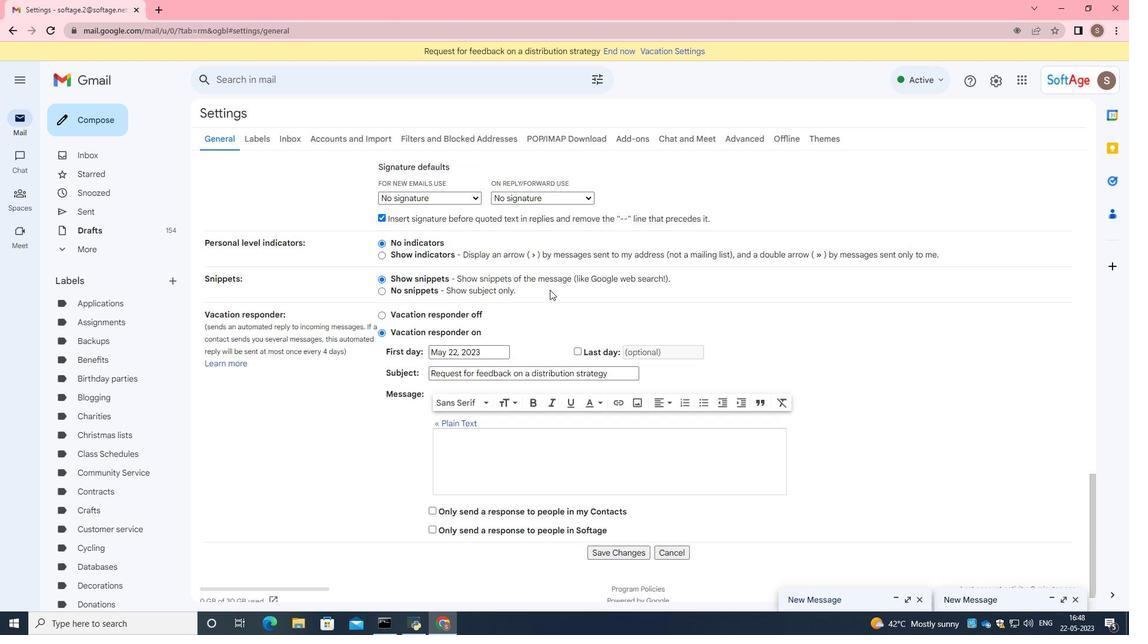 
Action: Mouse scrolled (557, 279) with delta (0, 0)
Screenshot: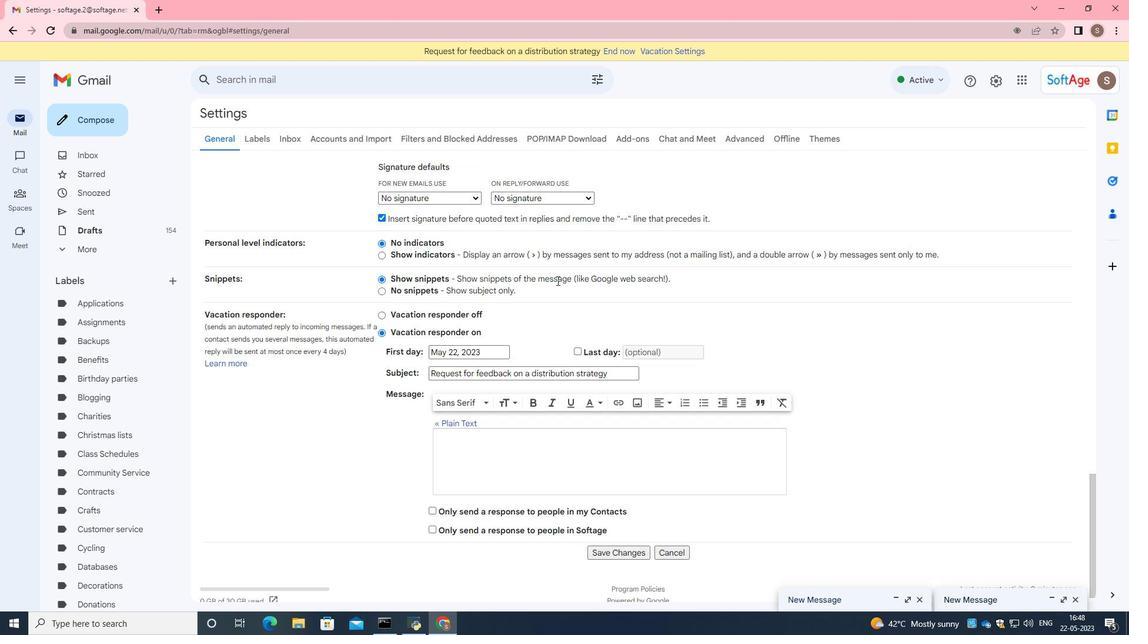 
Action: Mouse moved to (616, 542)
Screenshot: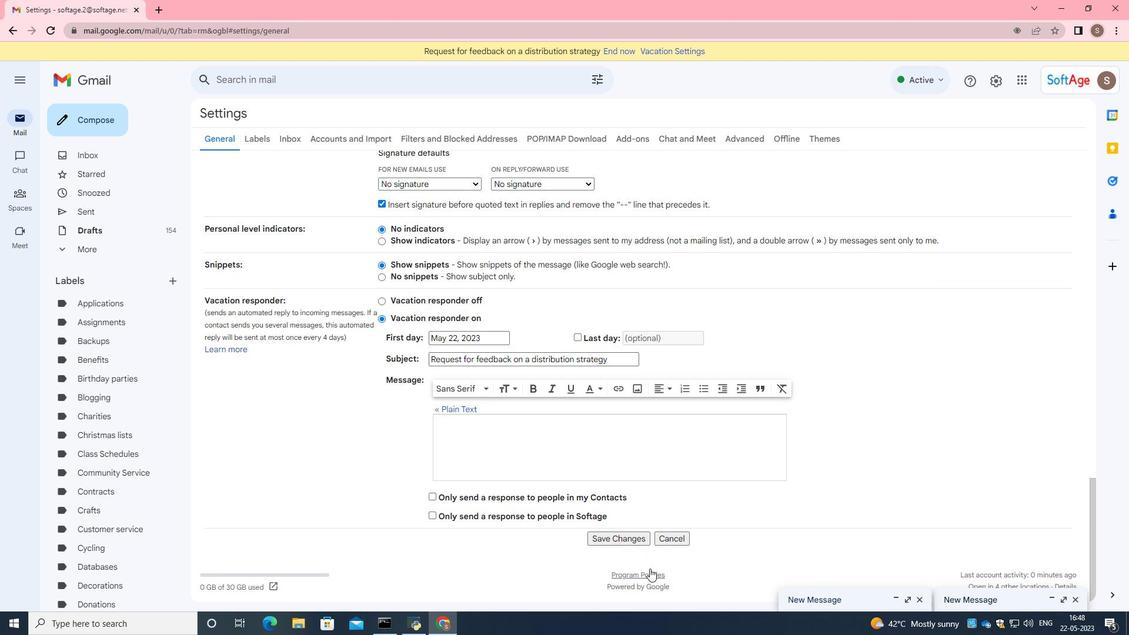 
Action: Mouse pressed left at (616, 542)
Screenshot: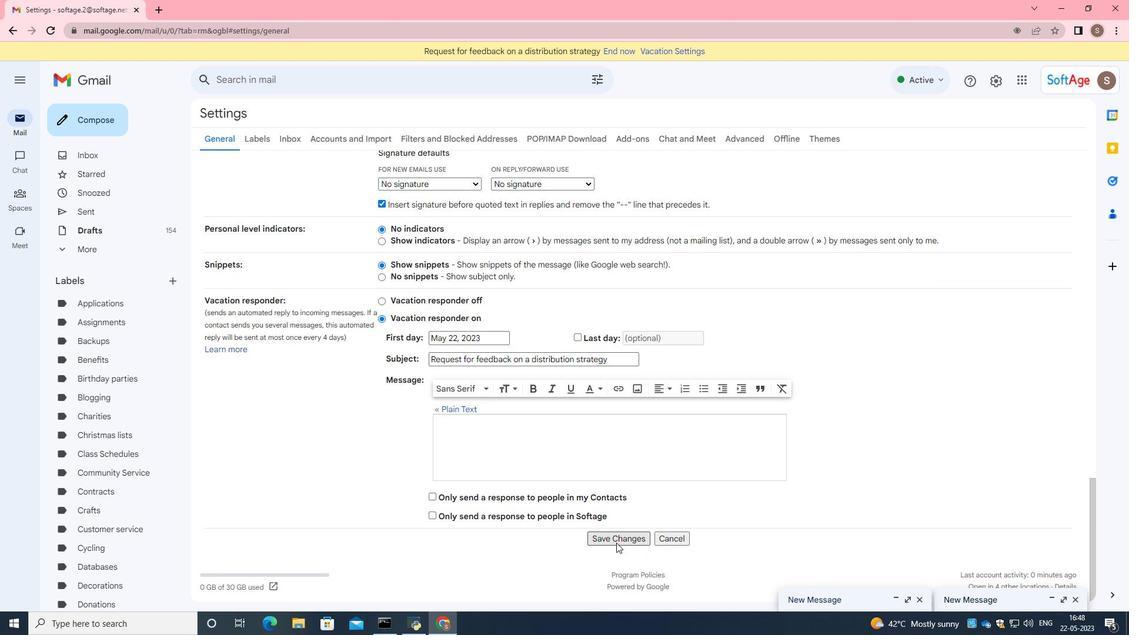 
Action: Mouse moved to (597, 328)
Screenshot: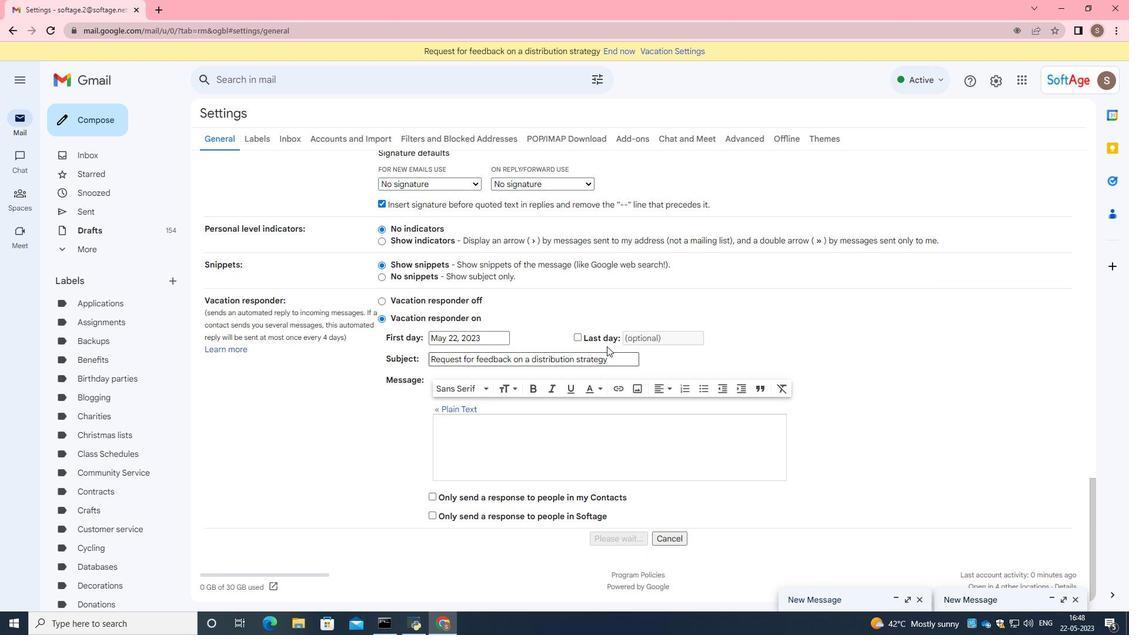 
Action: Mouse scrolled (597, 329) with delta (0, 0)
Screenshot: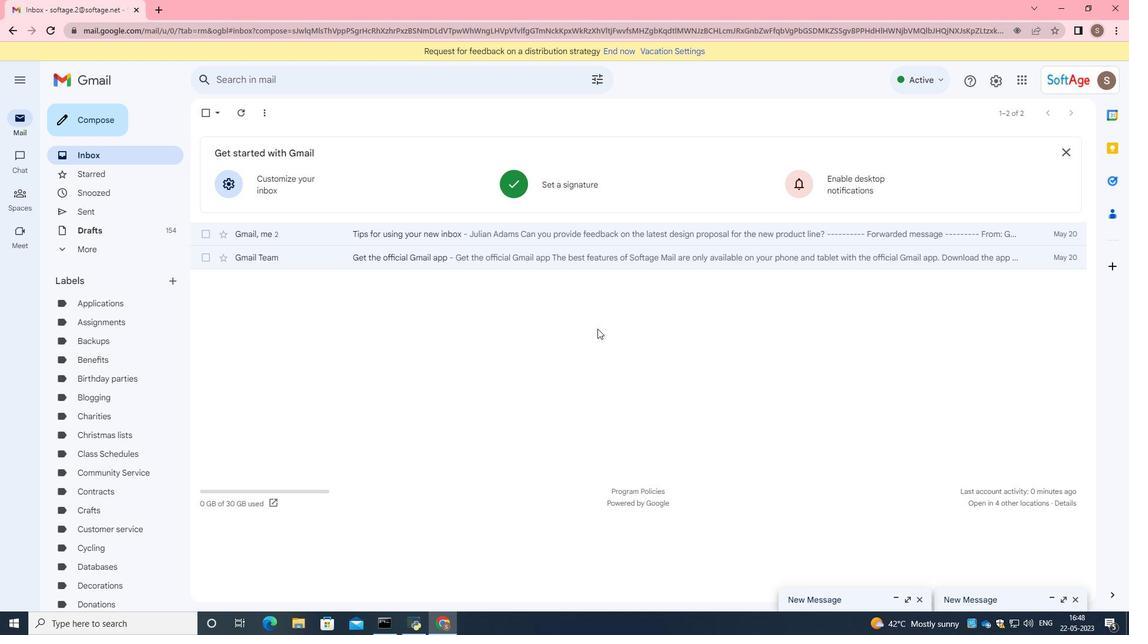 
Action: Mouse moved to (105, 126)
Screenshot: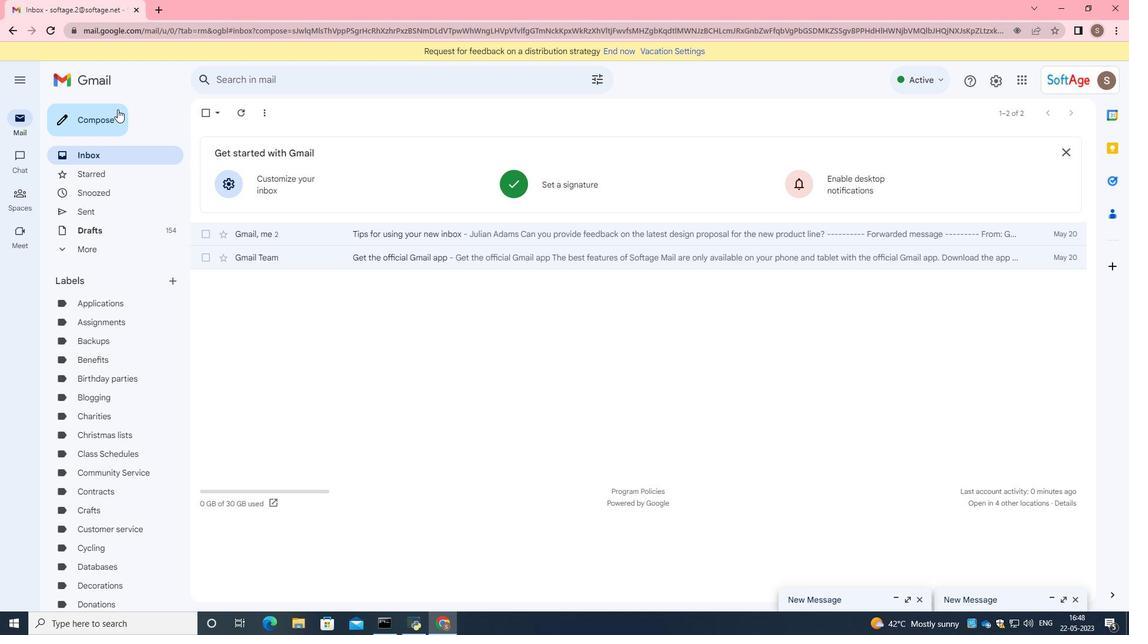 
Action: Mouse pressed left at (105, 126)
Screenshot: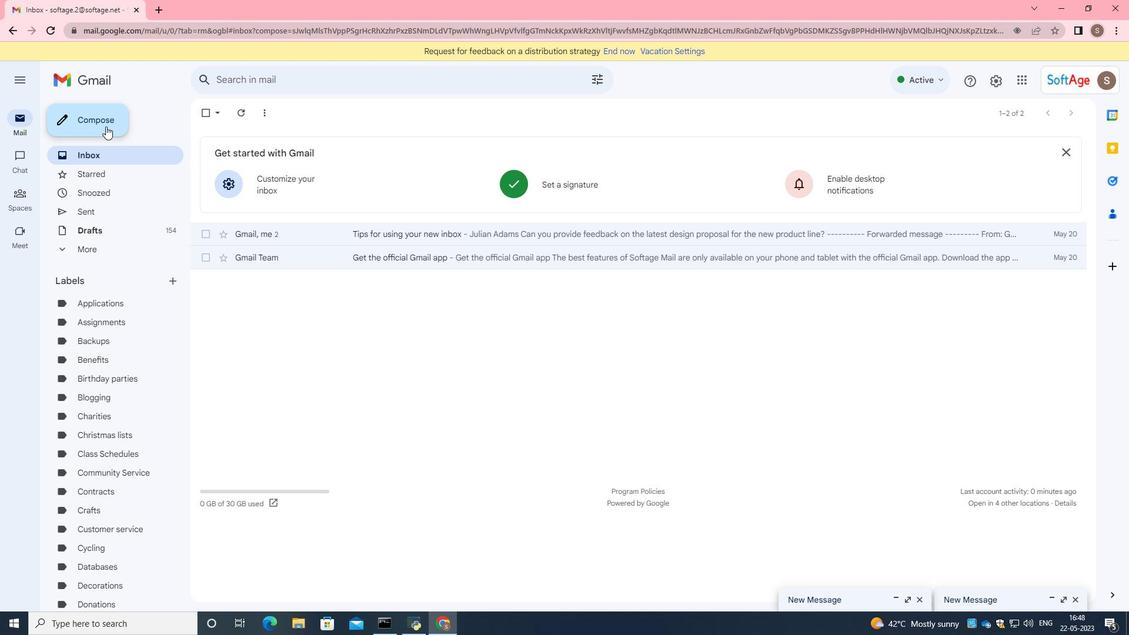 
Action: Mouse moved to (464, 289)
Screenshot: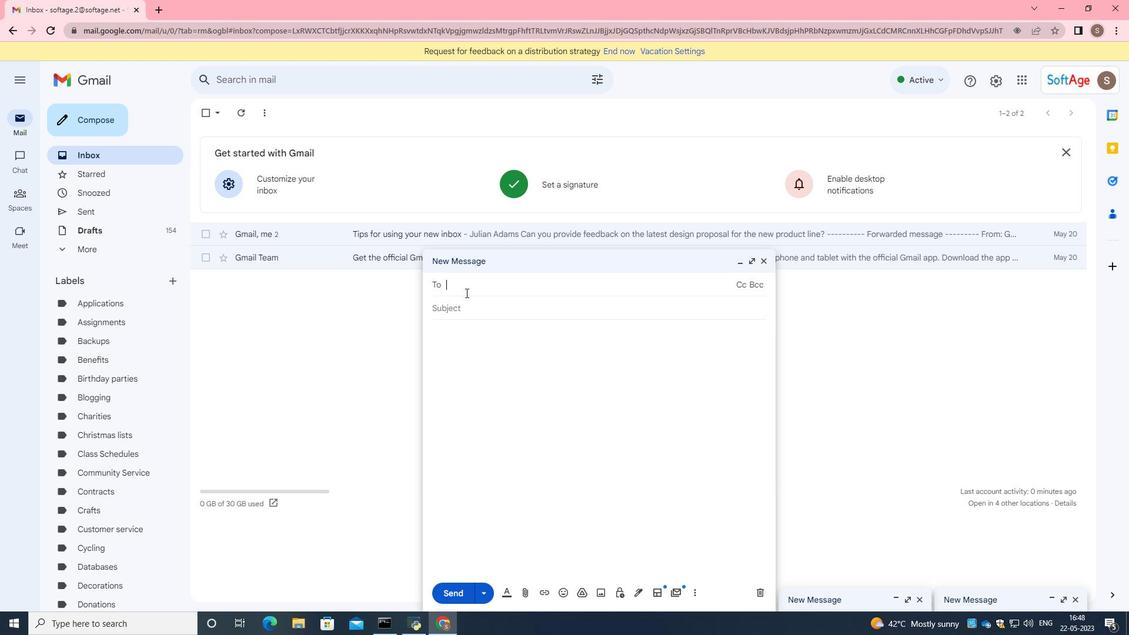 
Action: Key pressed softage.5<Key.shift>@softage.net
Screenshot: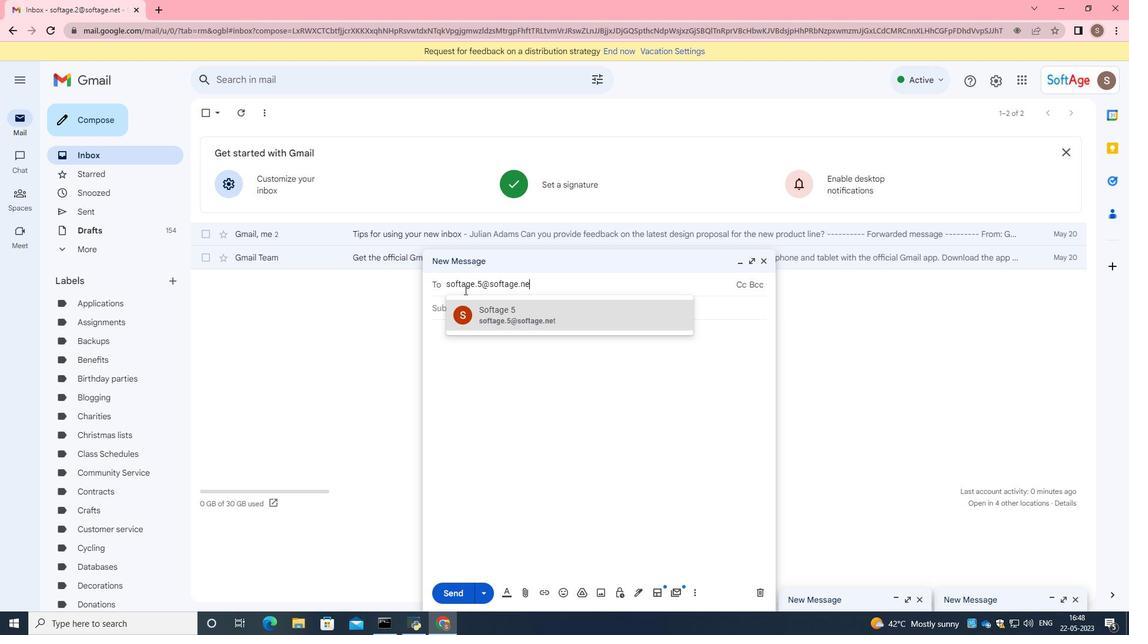 
Action: Mouse moved to (493, 318)
Screenshot: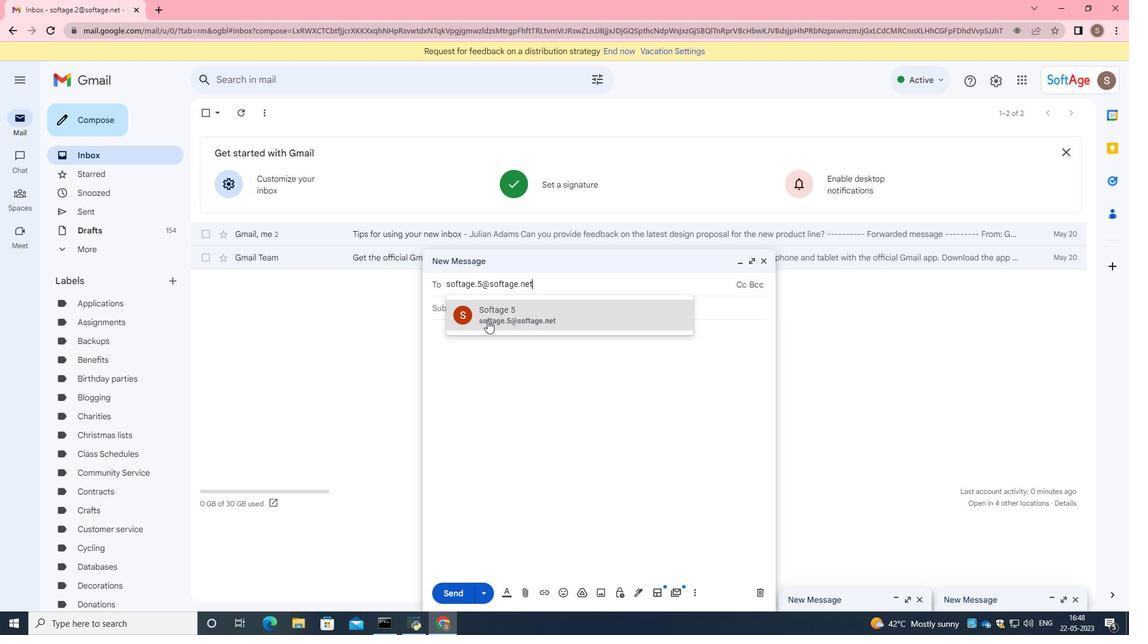 
Action: Mouse pressed left at (493, 318)
Screenshot: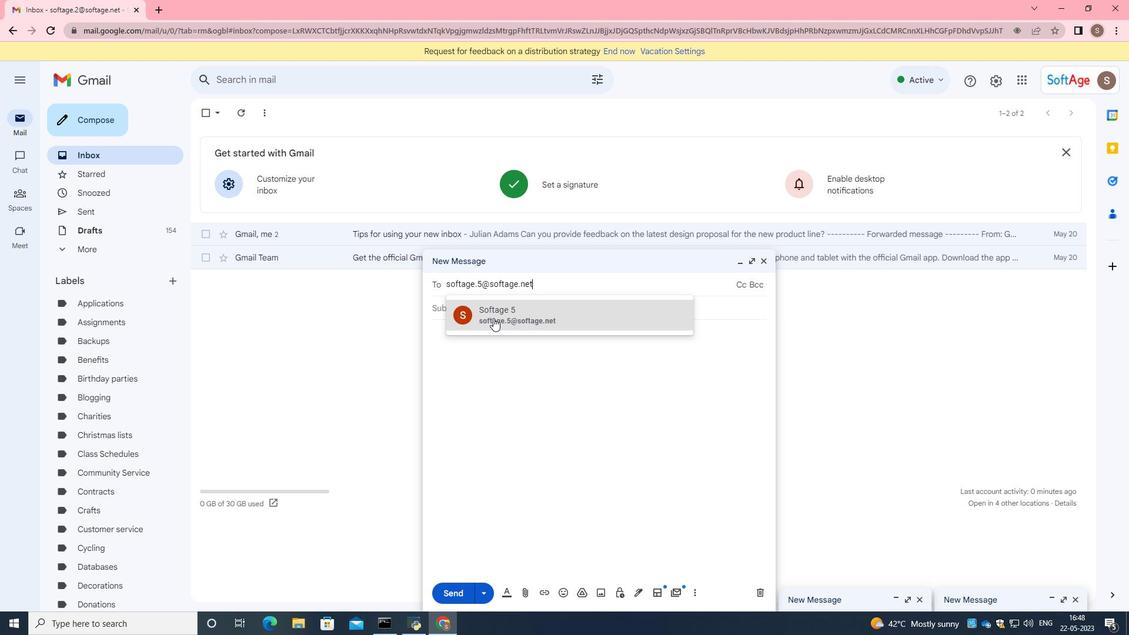
Action: Mouse moved to (636, 595)
Screenshot: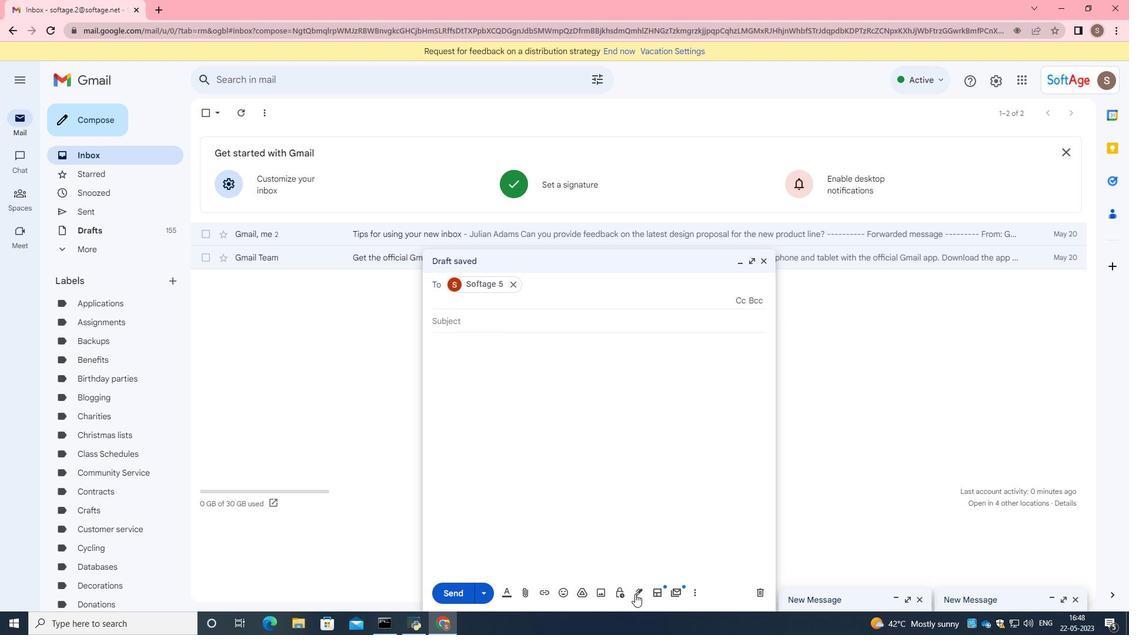 
Action: Mouse pressed left at (636, 595)
Screenshot: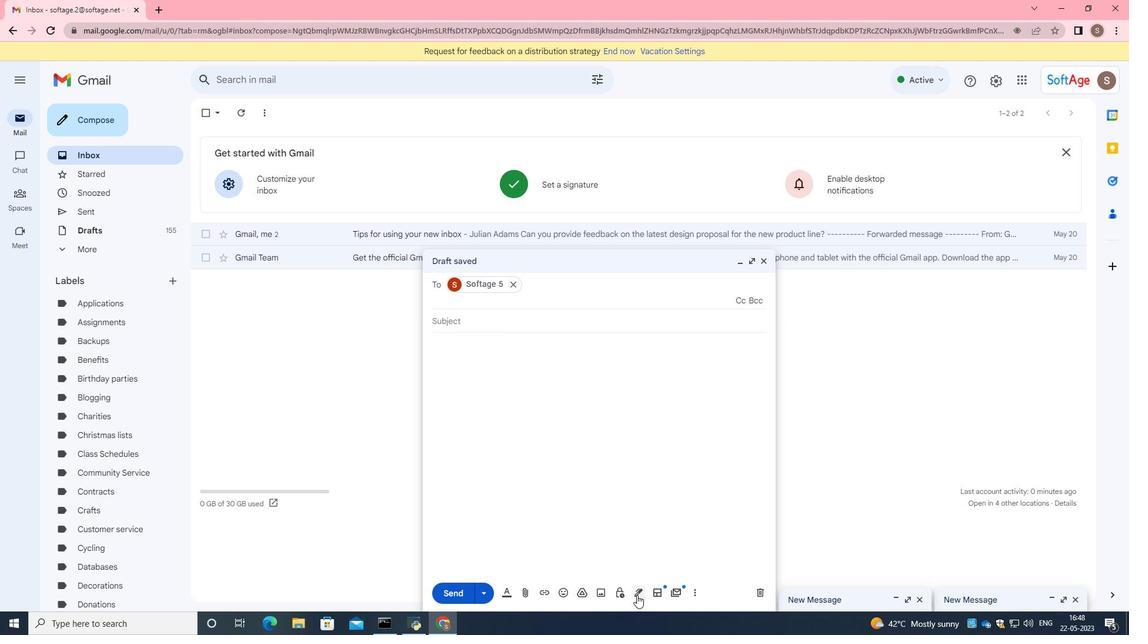 
Action: Mouse moved to (675, 571)
Screenshot: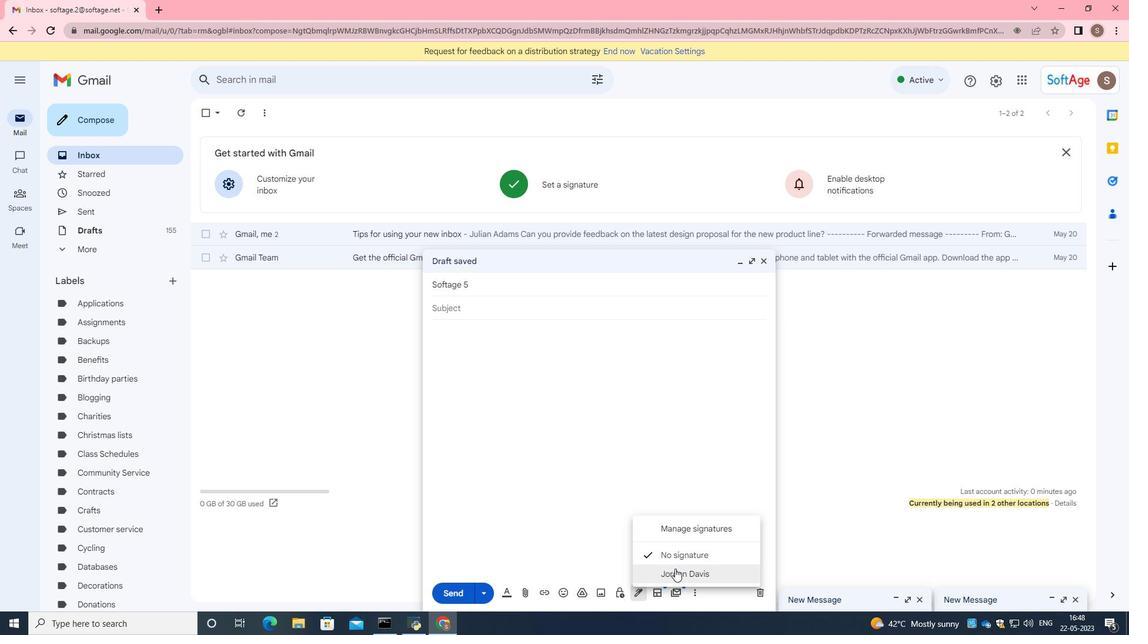 
Action: Mouse pressed left at (675, 571)
Screenshot: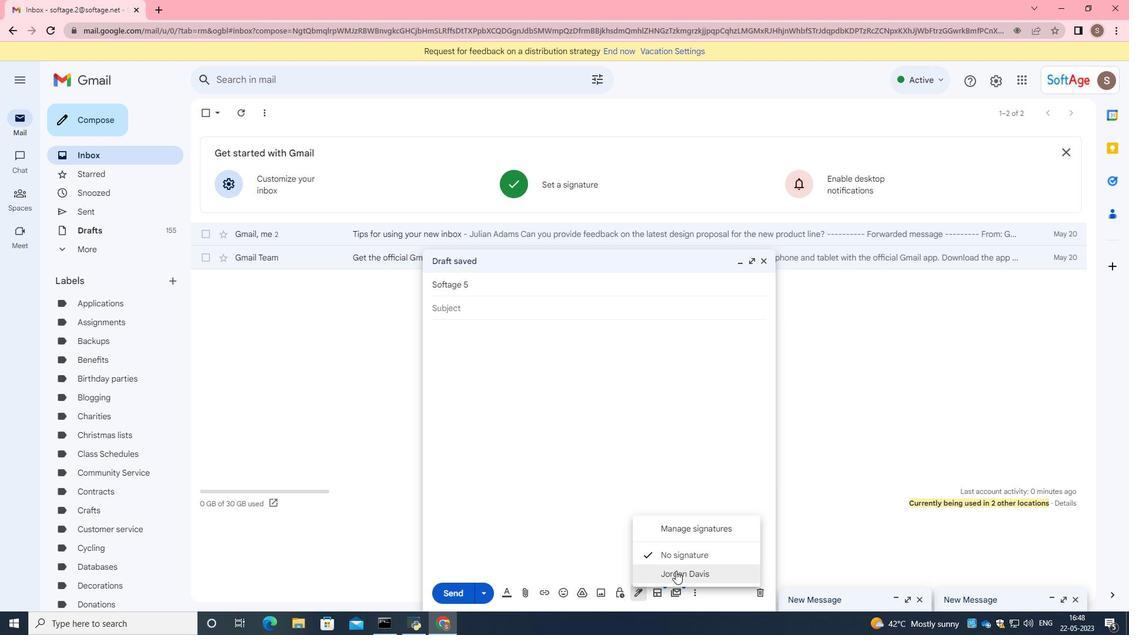 
Action: Mouse moved to (692, 595)
Screenshot: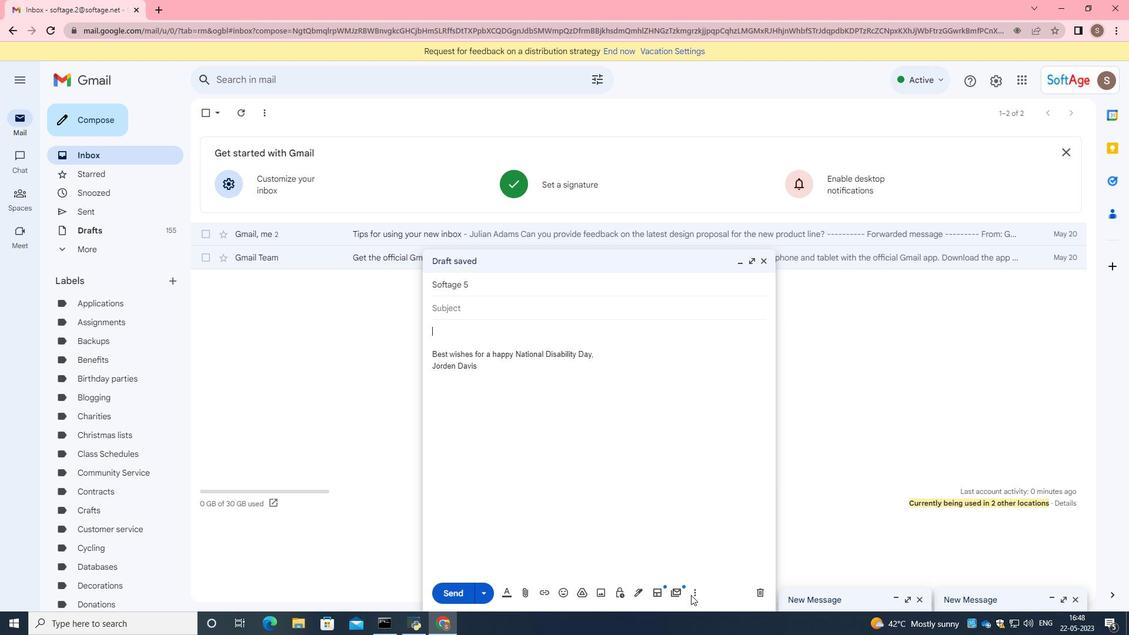 
Action: Mouse pressed left at (692, 595)
Screenshot: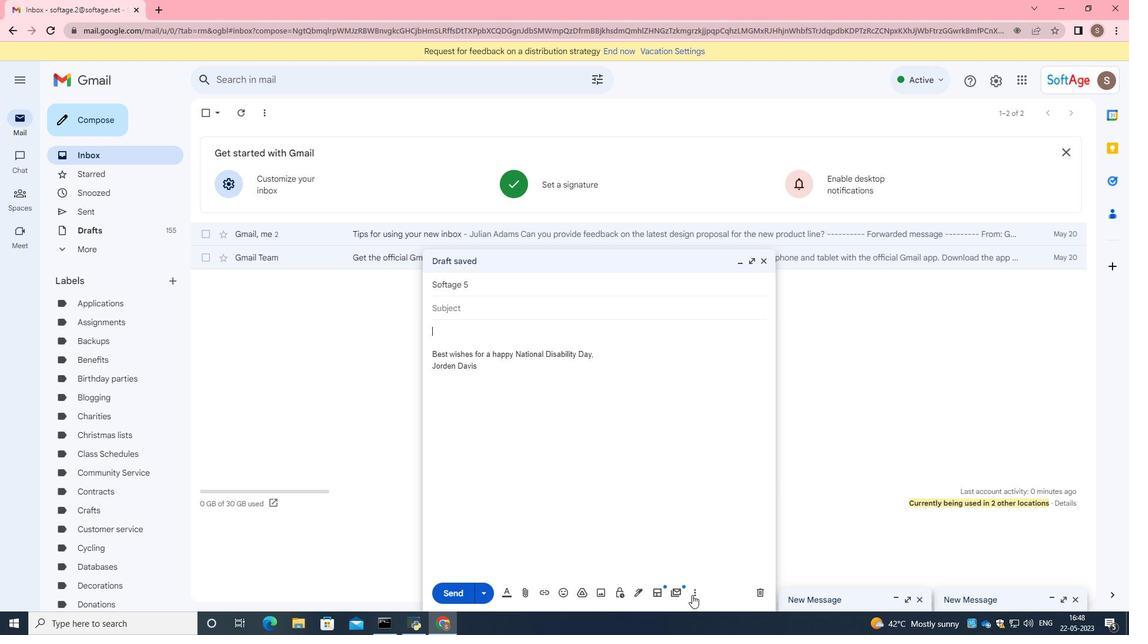 
Action: Mouse moved to (790, 178)
Screenshot: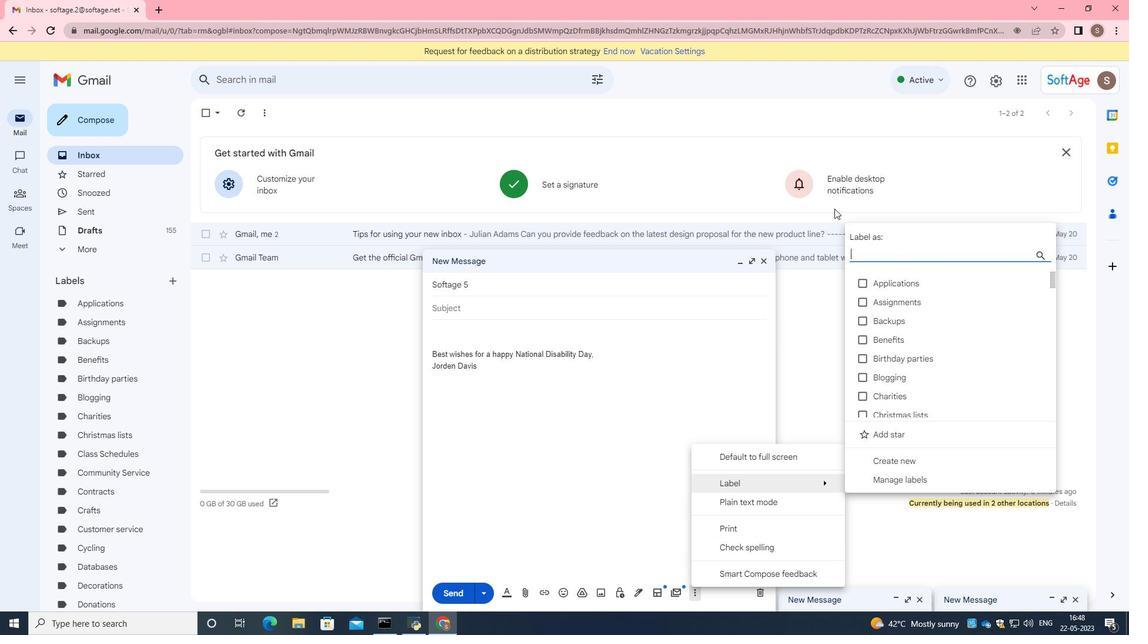 
Action: Key pressed <Key.caps_lock>C<Key.caps_lock>oding
Screenshot: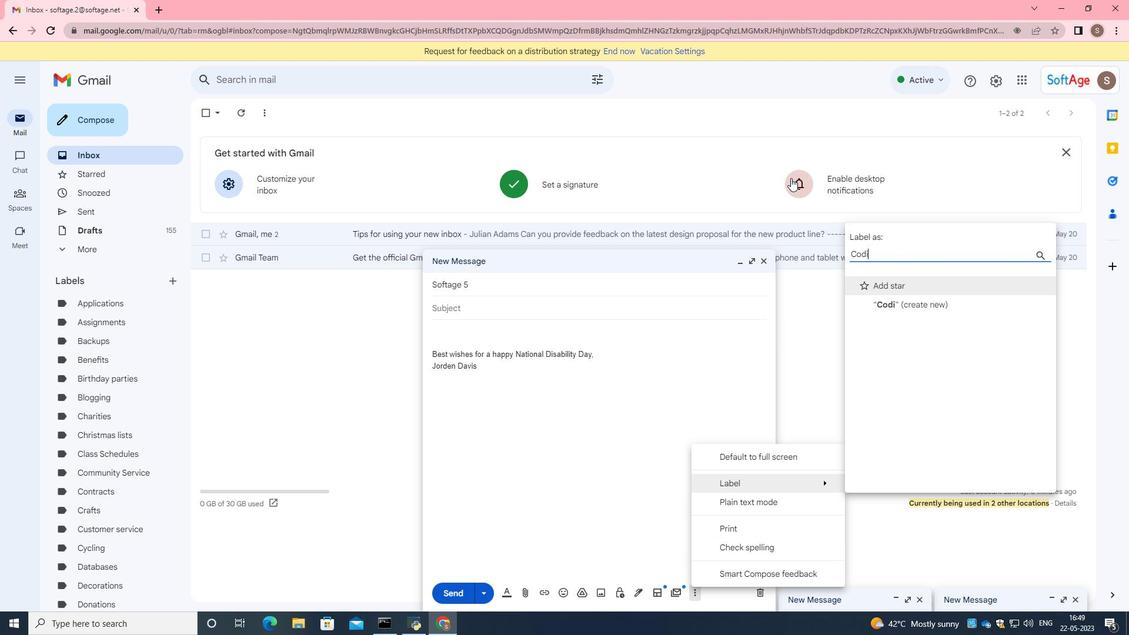 
Action: Mouse moved to (909, 307)
Screenshot: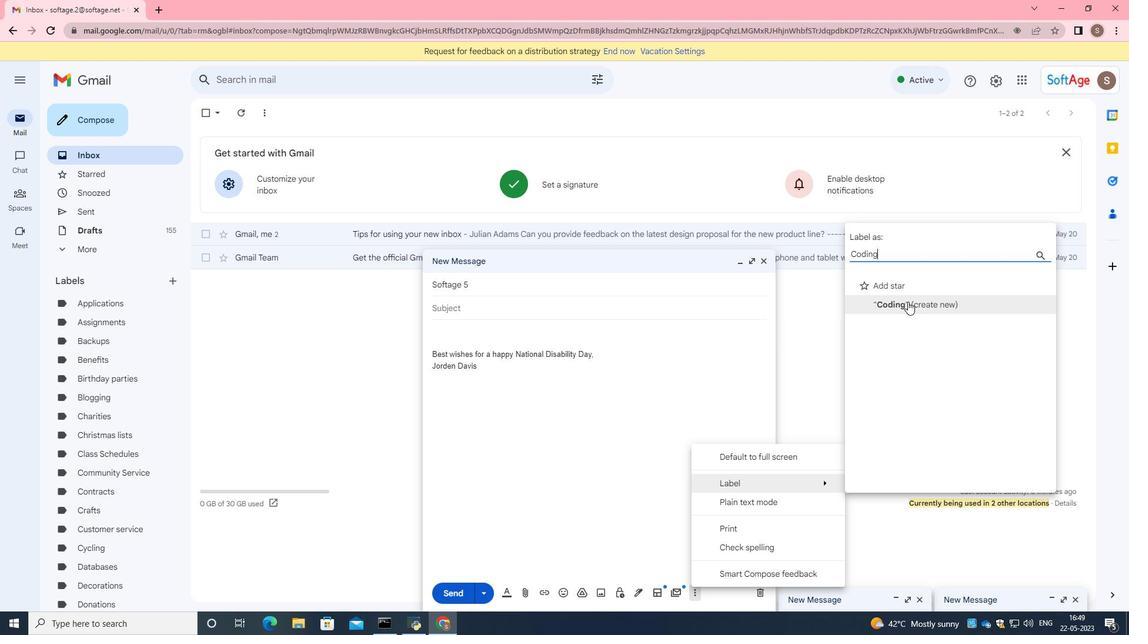 
Action: Mouse pressed left at (909, 307)
Screenshot: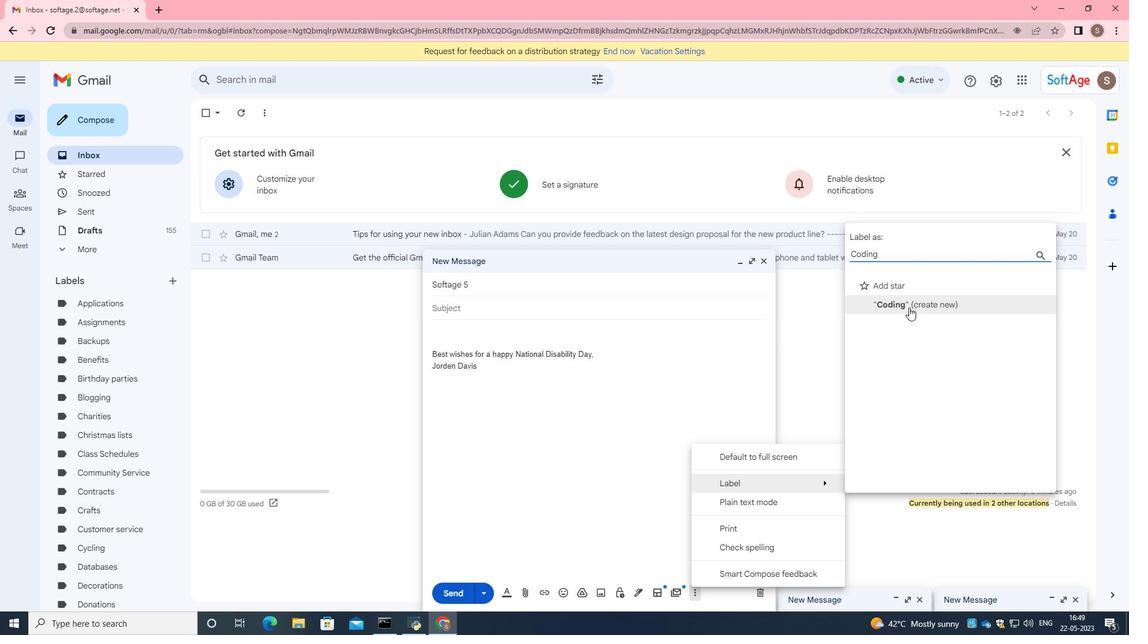 
Action: Mouse moved to (692, 378)
Screenshot: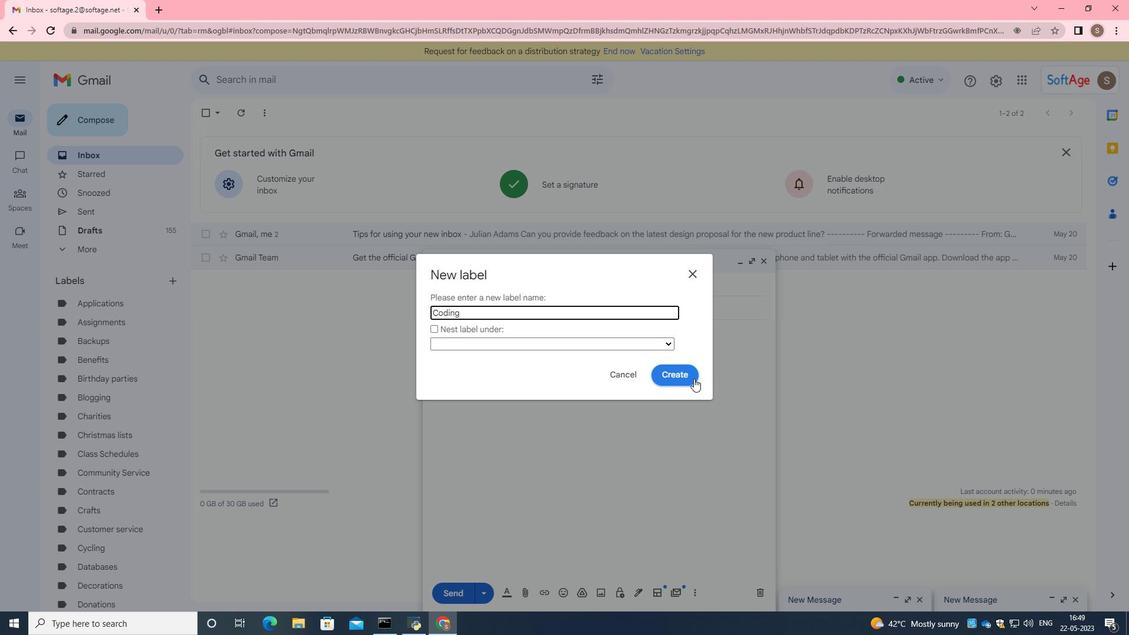 
Action: Mouse pressed left at (692, 378)
Screenshot: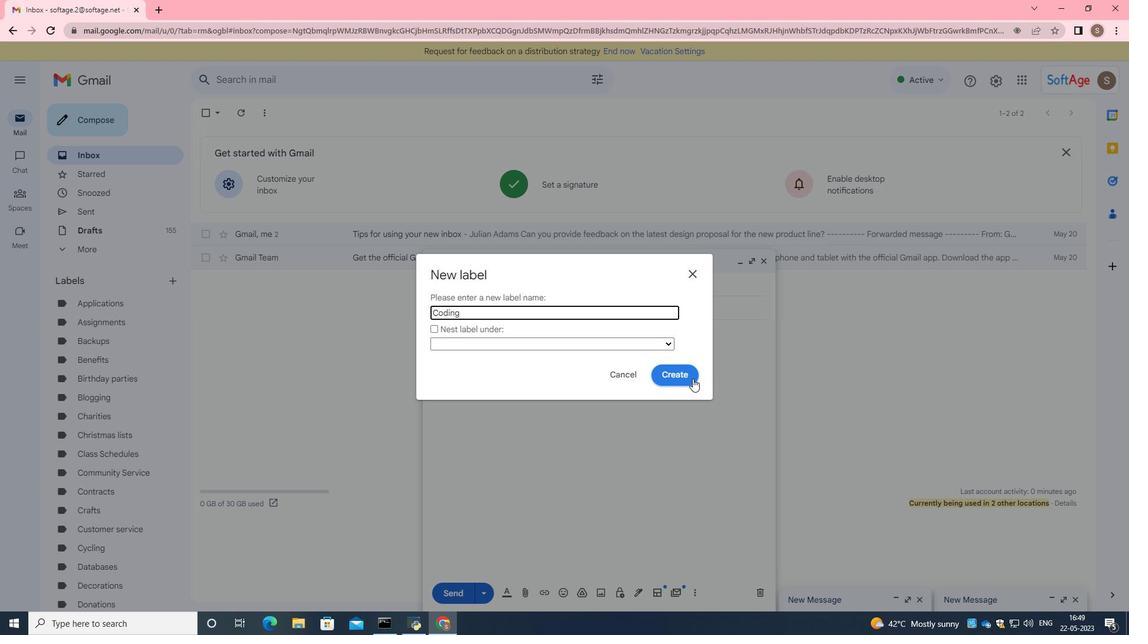 
Action: Mouse moved to (707, 318)
Screenshot: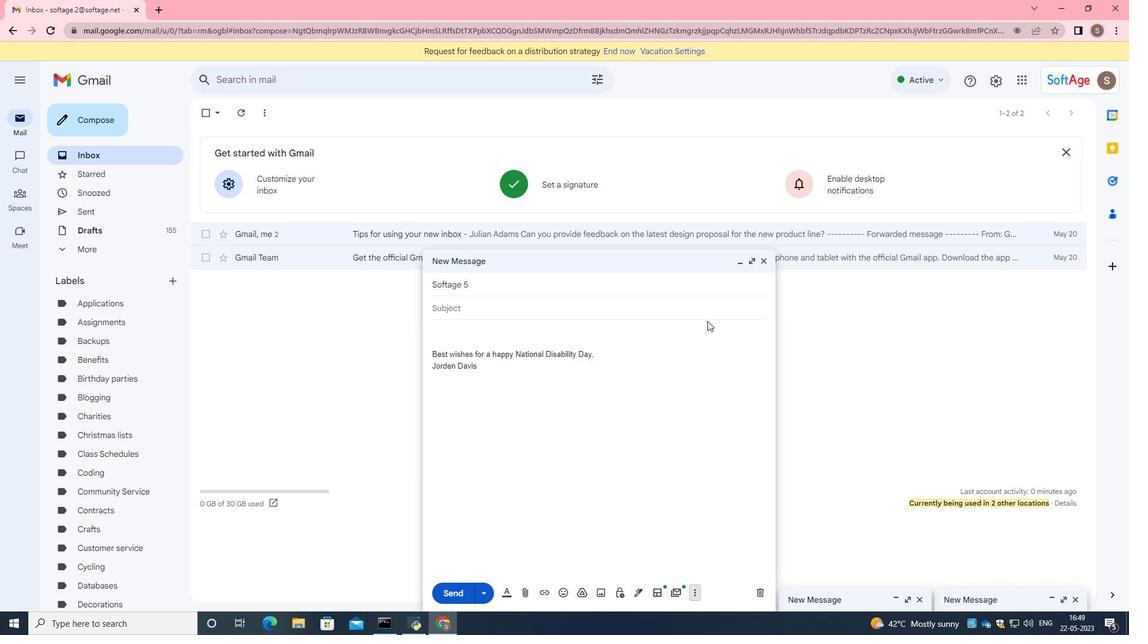 
Action: Mouse scrolled (707, 318) with delta (0, 0)
Screenshot: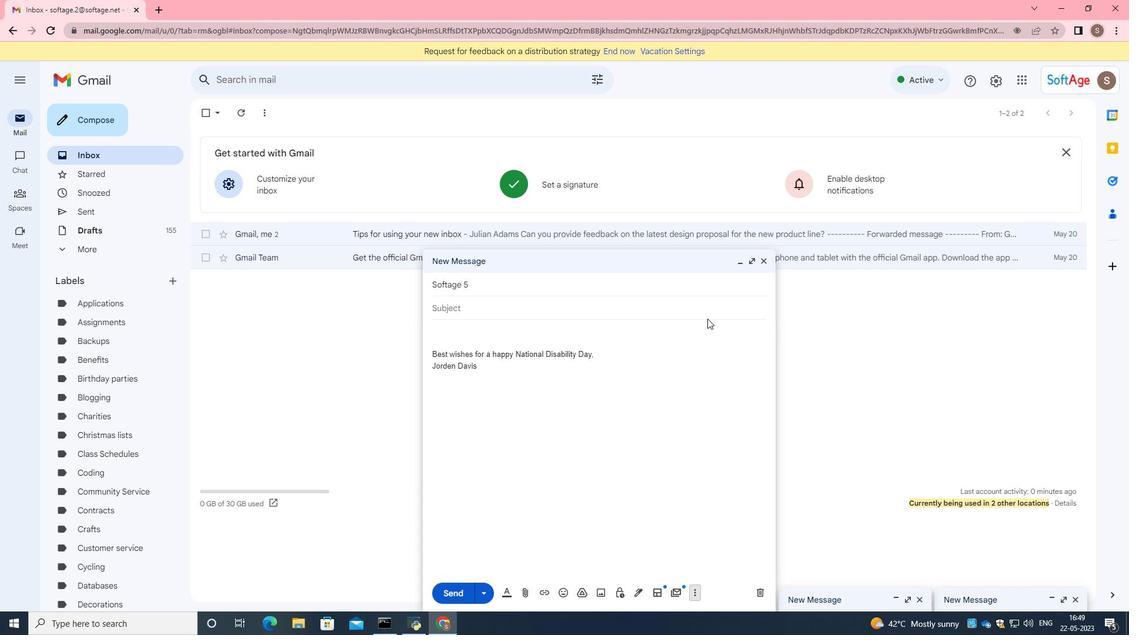 
Action: Mouse scrolled (707, 318) with delta (0, 0)
Screenshot: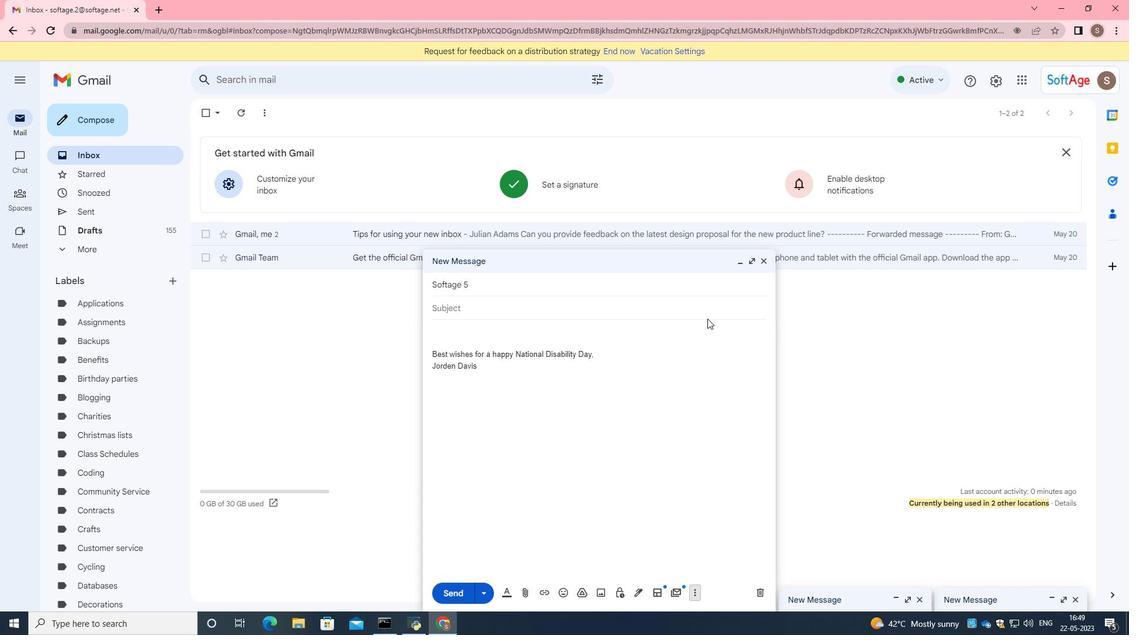 
Action: Mouse scrolled (707, 318) with delta (0, 0)
Screenshot: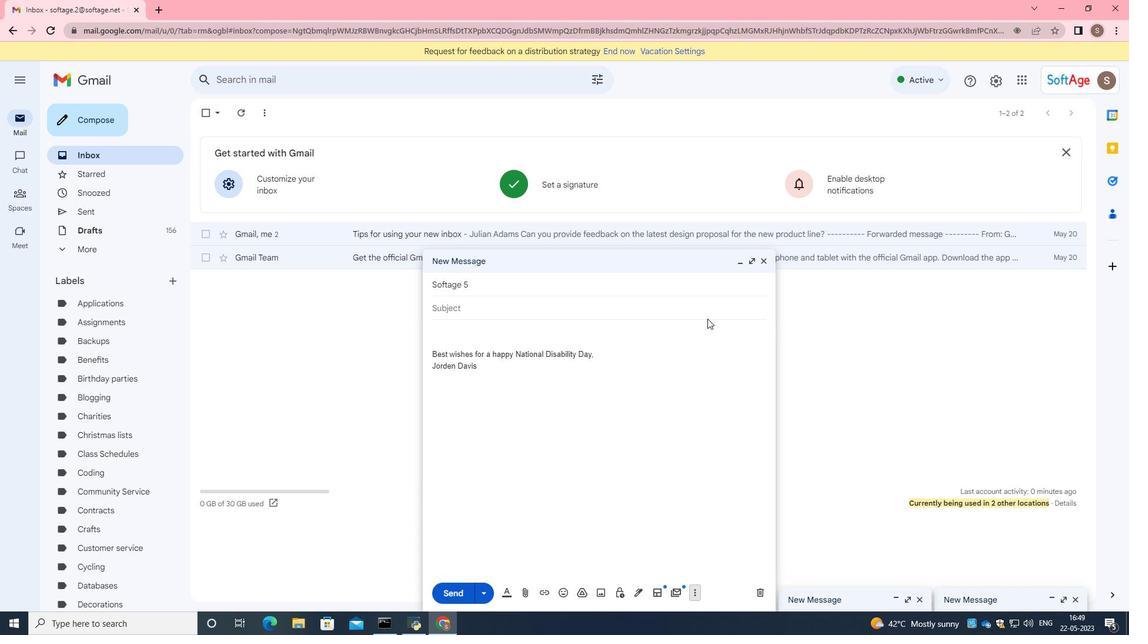 
Action: Mouse moved to (473, 588)
Screenshot: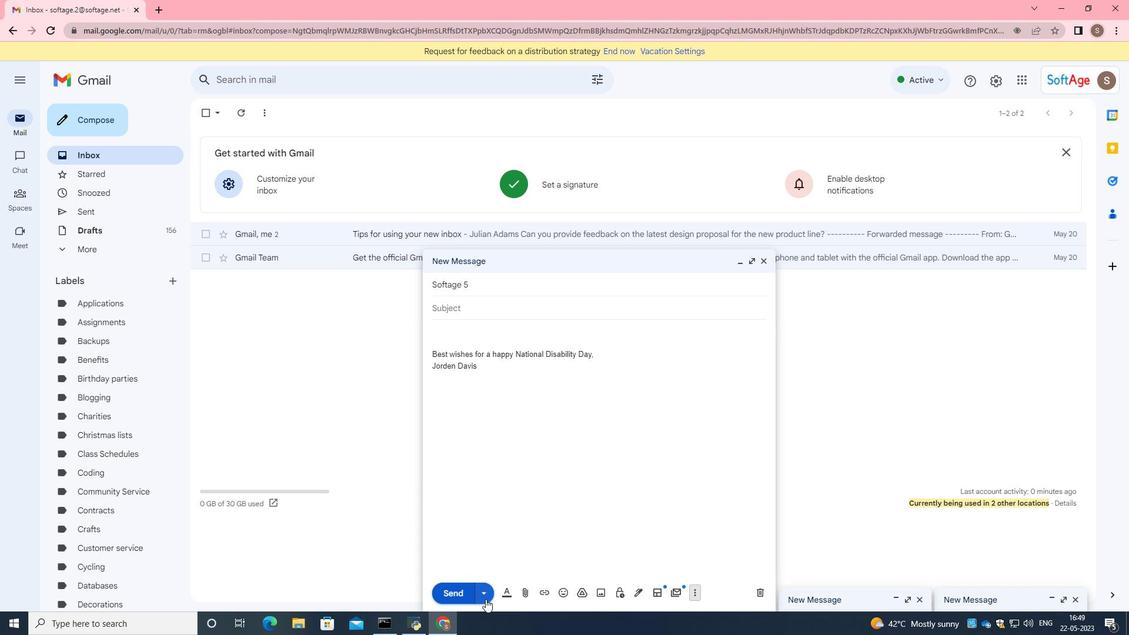 
